 Task: Look for space in Ruzayevka, Russia from 12th  August, 2023 to 15th August, 2023 for 3 adults in price range Rs.12000 to Rs.16000. Place can be entire place with 2 bedrooms having 3 beds and 1 bathroom. Property type can be house, flat, guest house. Booking option can be shelf check-in. Required host language is English.
Action: Mouse moved to (452, 95)
Screenshot: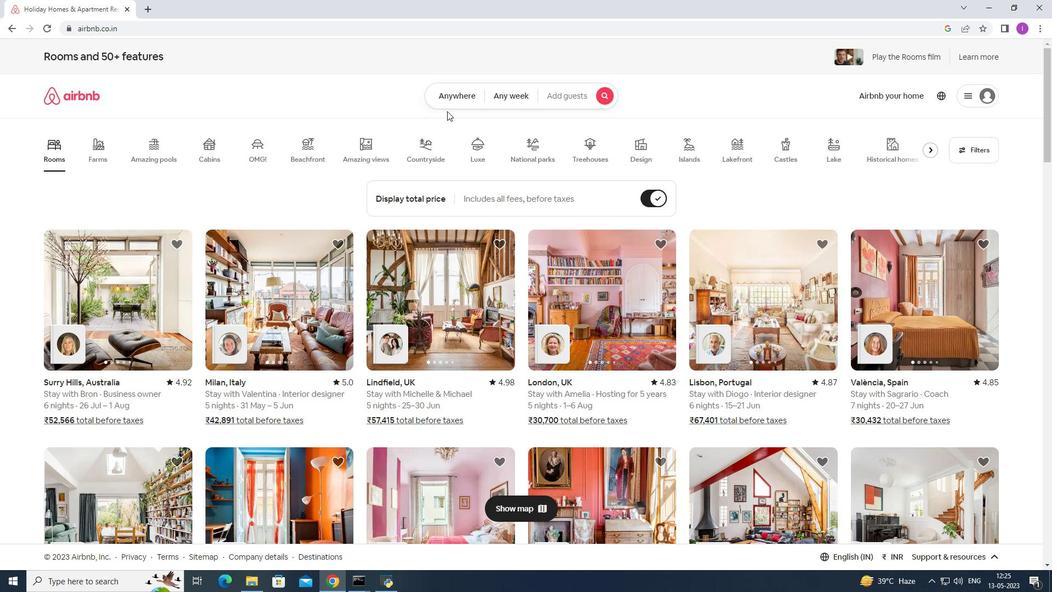 
Action: Mouse pressed left at (452, 95)
Screenshot: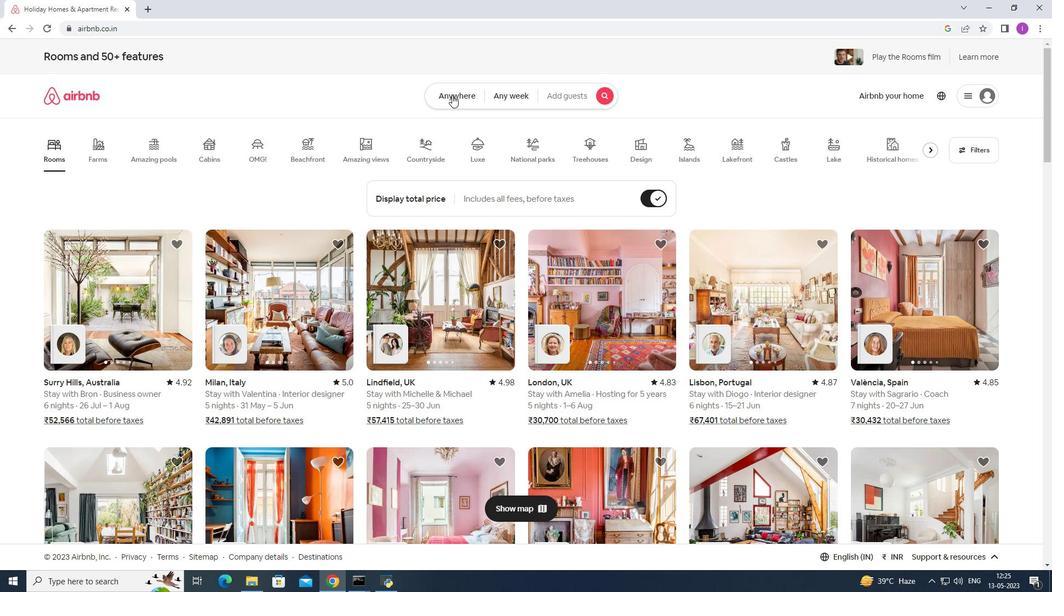 
Action: Mouse moved to (380, 132)
Screenshot: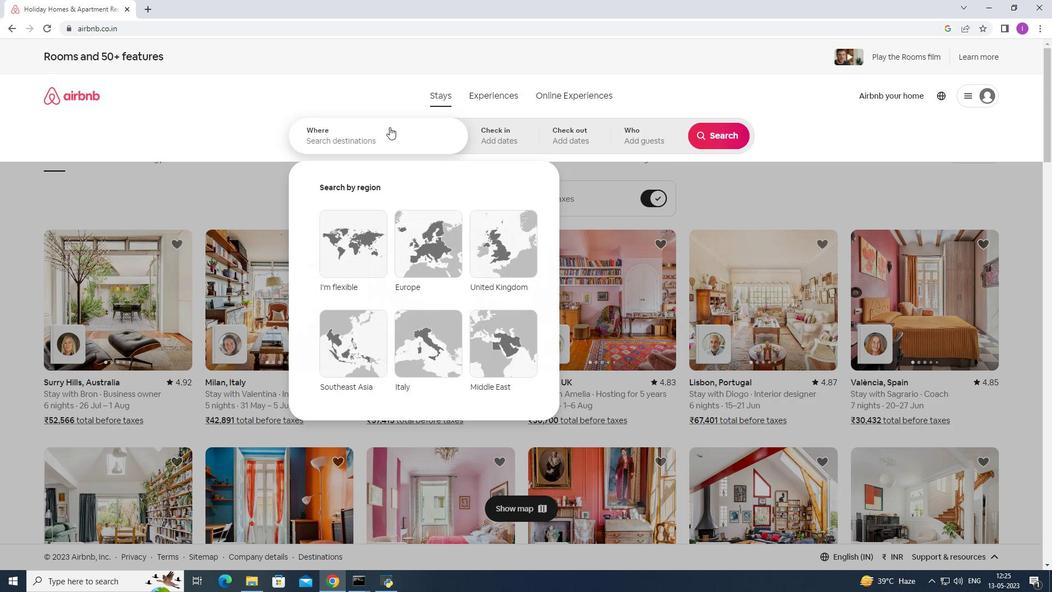 
Action: Mouse pressed left at (380, 132)
Screenshot: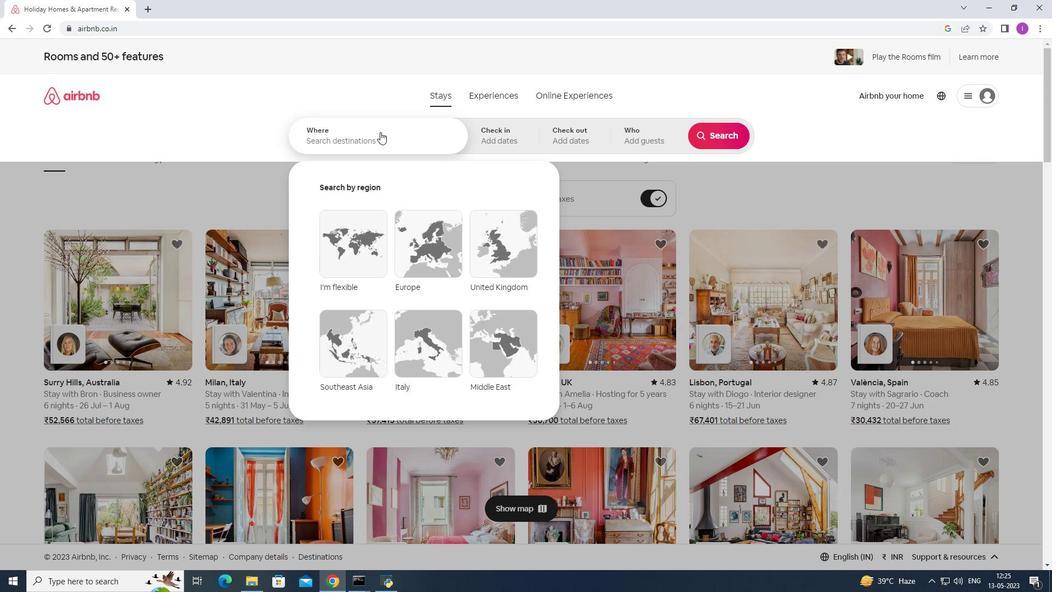 
Action: Key pressed <Key.shift><Key.shift><Key.shift><Key.shift><Key.shift><Key.shift><Key.shift><Key.shift>Ruzau<Key.backspace>yevka,<Key.shift><Key.shift><Key.shift><Key.shift><Key.shift><Key.shift><Key.shift><Key.shift><Key.shift><Key.shift><Key.shift><Key.shift><Key.shift><Key.shift><Key.shift><Key.shift><Key.shift><Key.shift><Key.shift><Key.shift><Key.shift><Key.shift><Key.shift><Key.shift><Key.shift><Key.shift>Russia
Screenshot: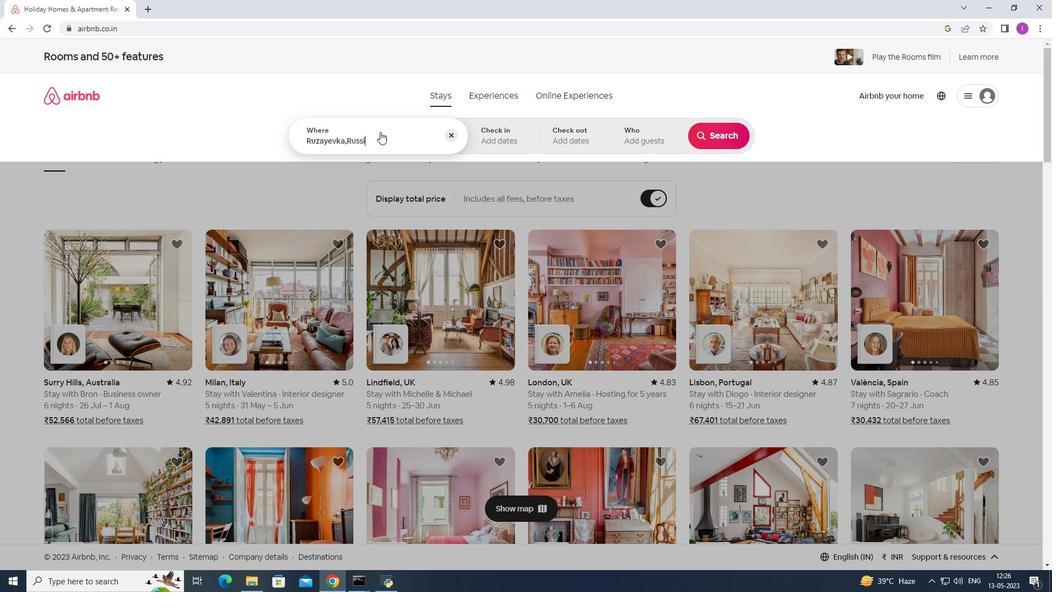 
Action: Mouse moved to (502, 137)
Screenshot: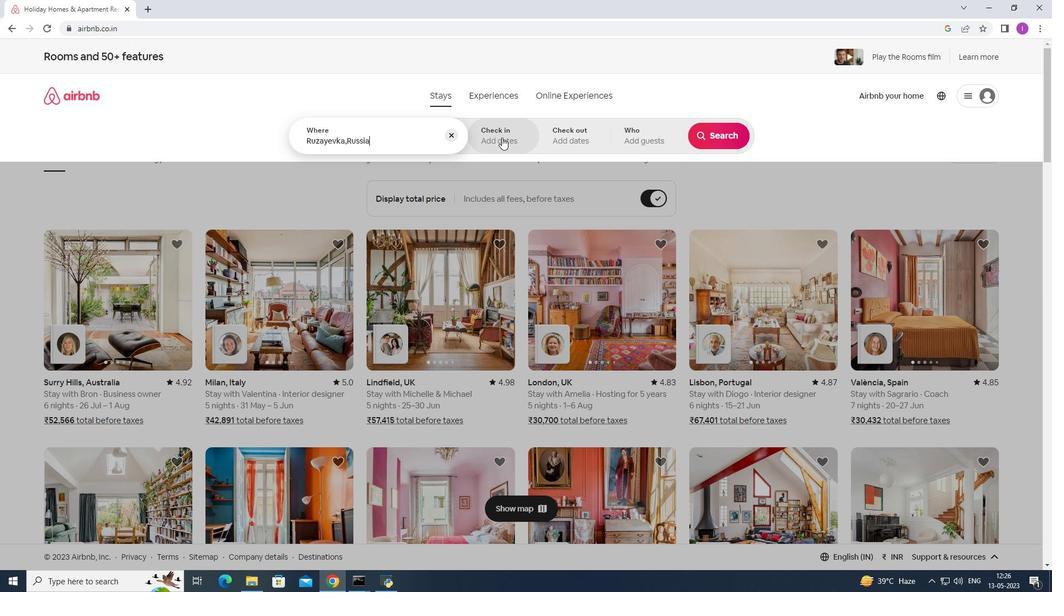 
Action: Mouse pressed left at (502, 137)
Screenshot: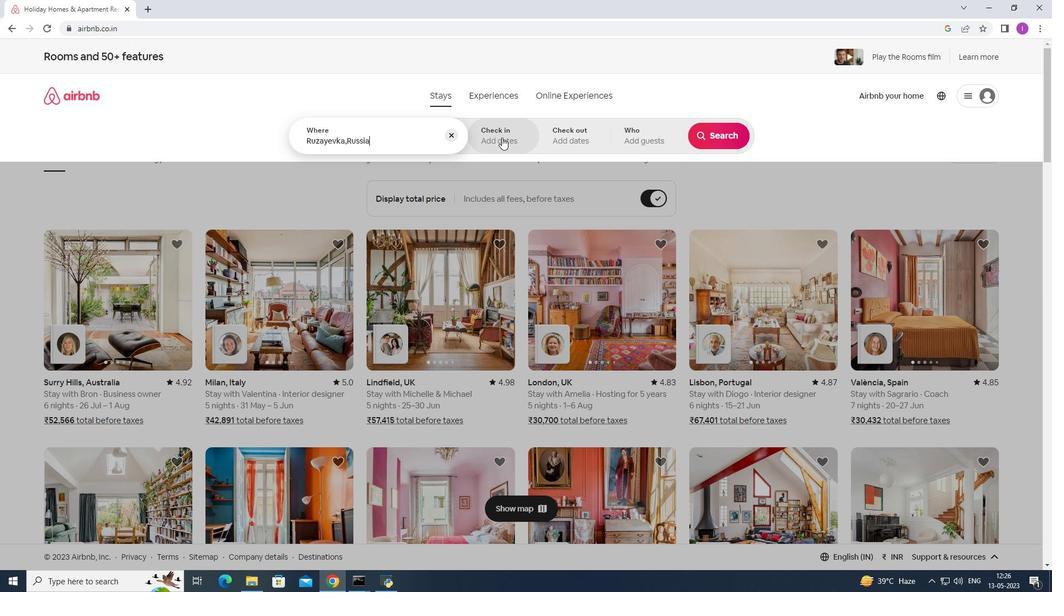 
Action: Mouse moved to (718, 229)
Screenshot: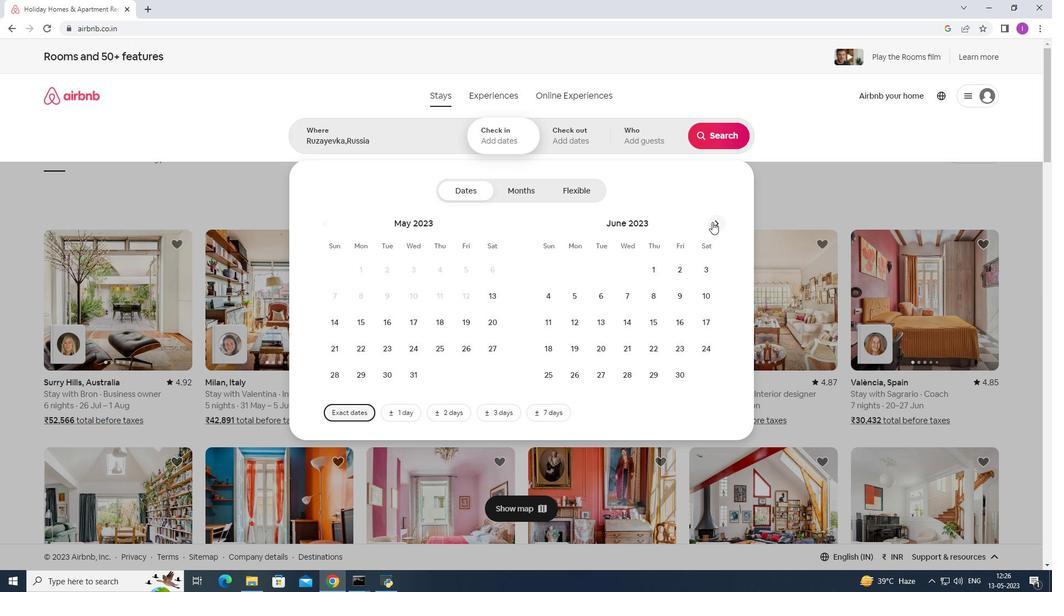 
Action: Mouse pressed left at (718, 229)
Screenshot: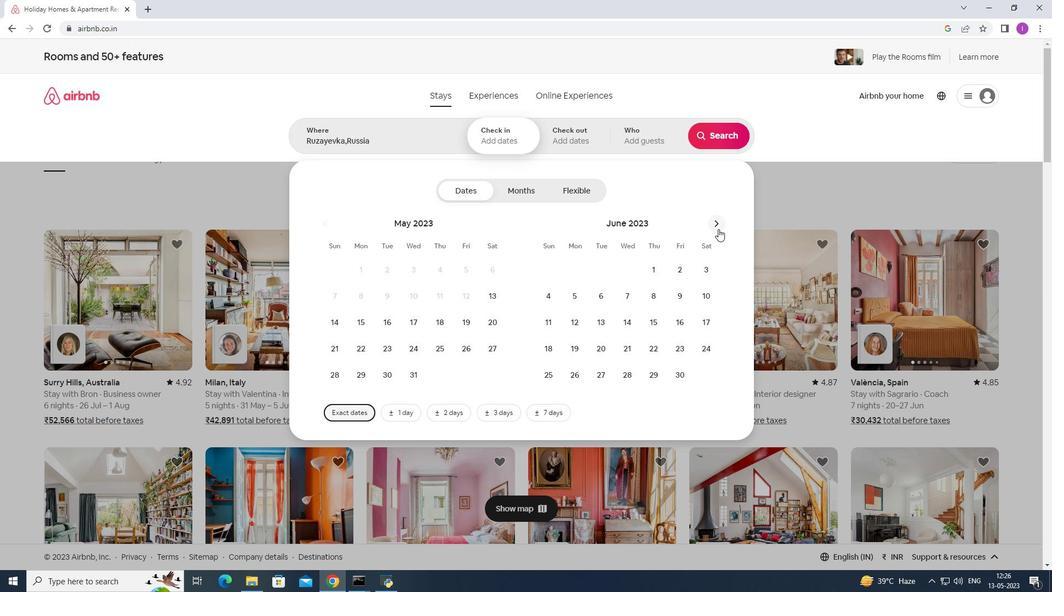 
Action: Mouse pressed left at (718, 229)
Screenshot: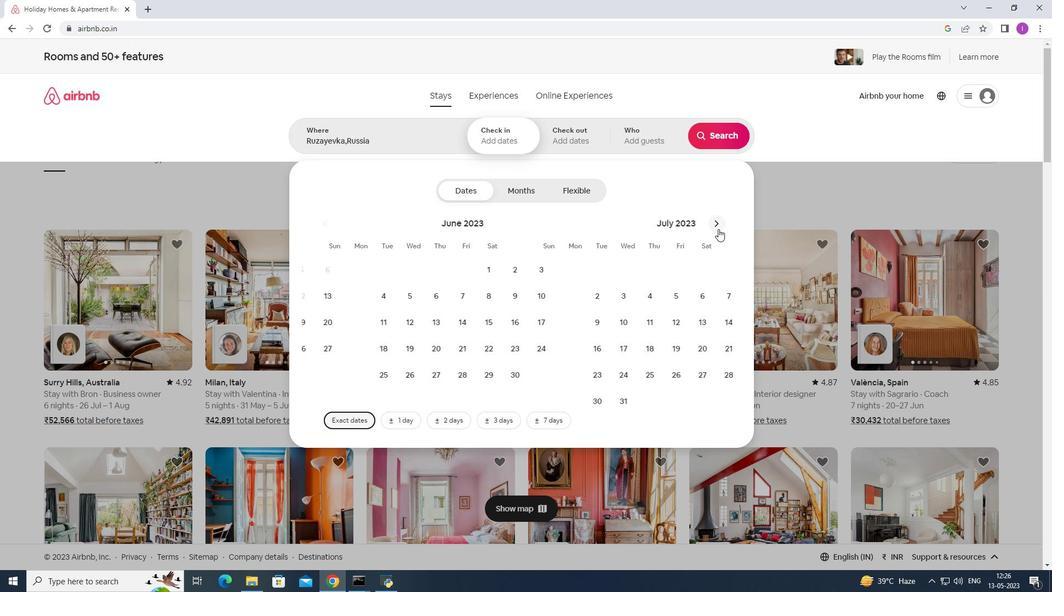 
Action: Mouse moved to (701, 297)
Screenshot: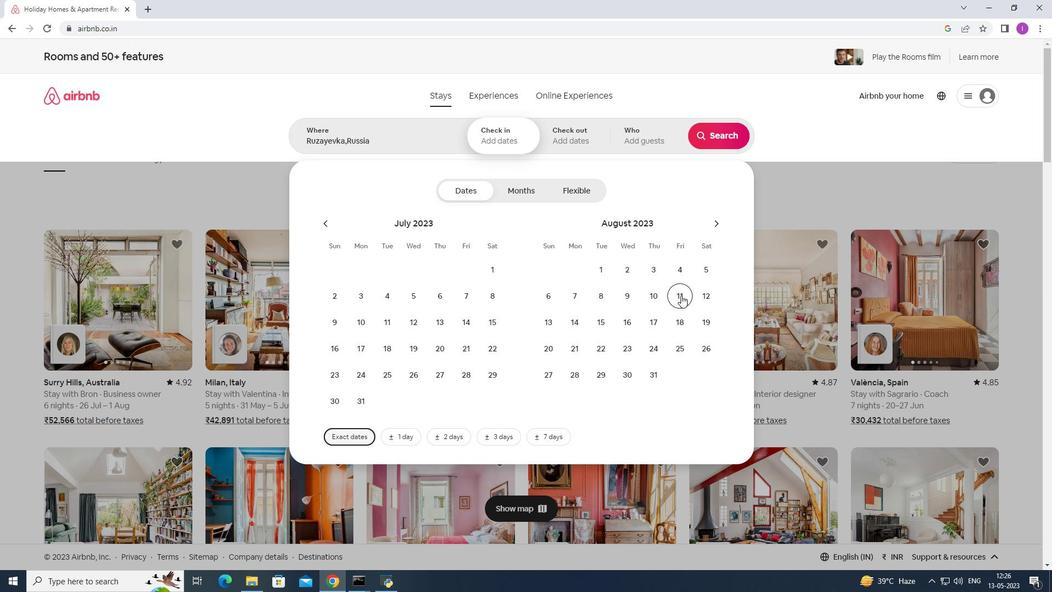 
Action: Mouse pressed left at (701, 297)
Screenshot: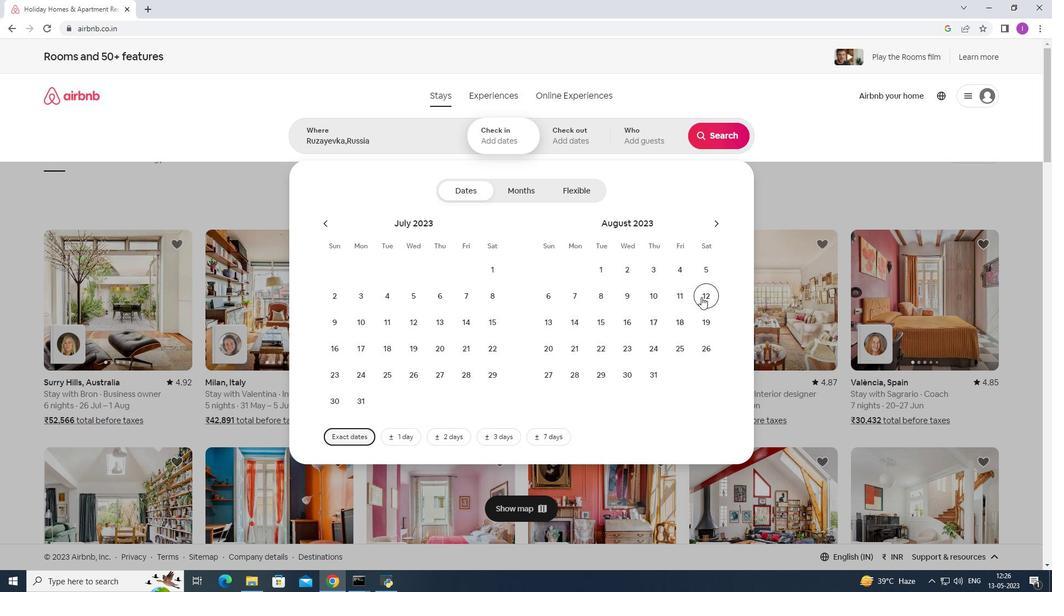
Action: Mouse moved to (605, 331)
Screenshot: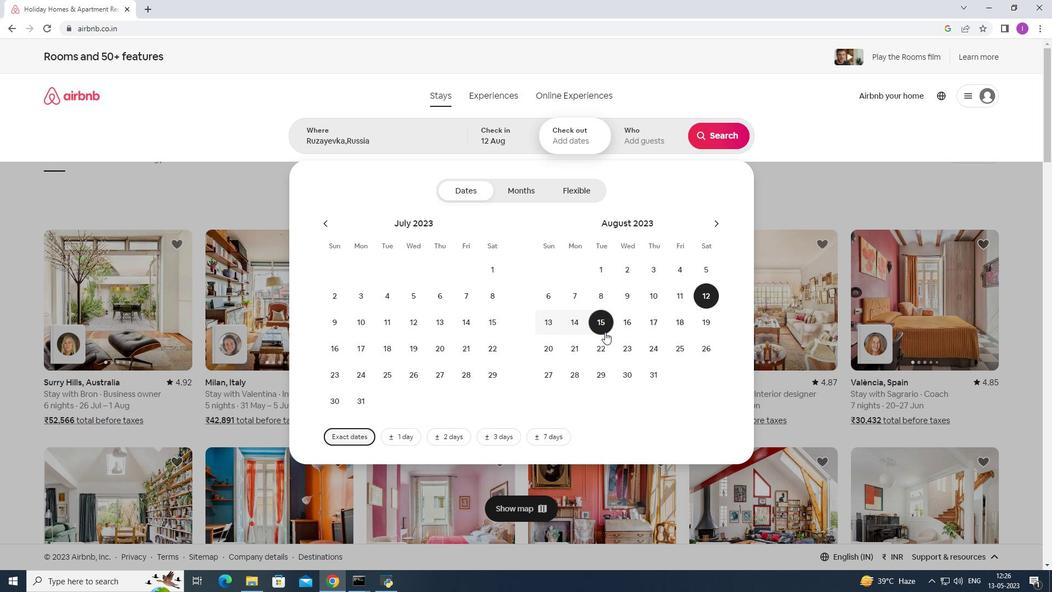 
Action: Mouse pressed left at (605, 331)
Screenshot: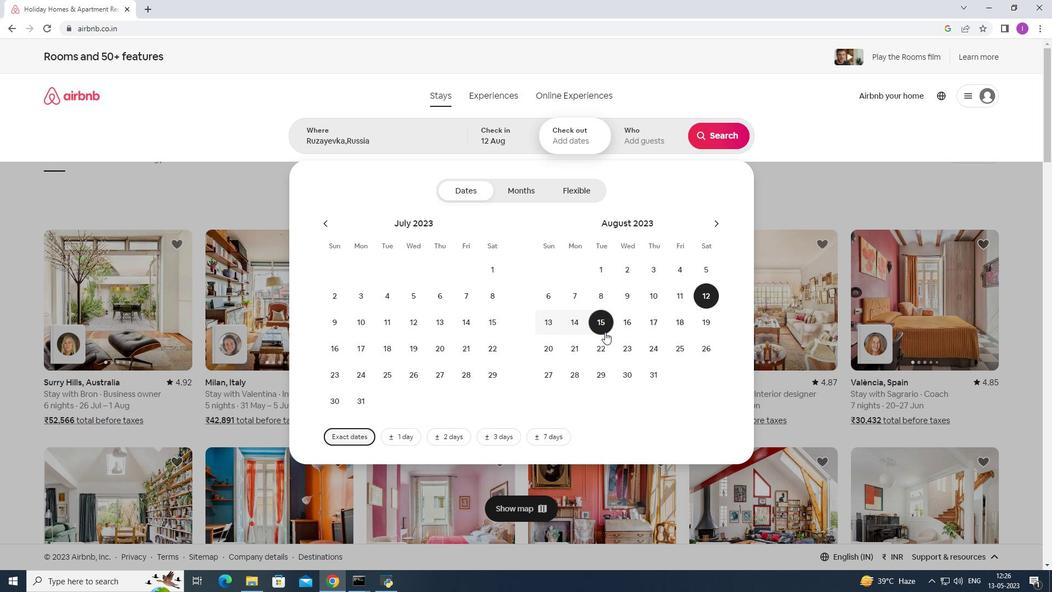 
Action: Mouse moved to (640, 147)
Screenshot: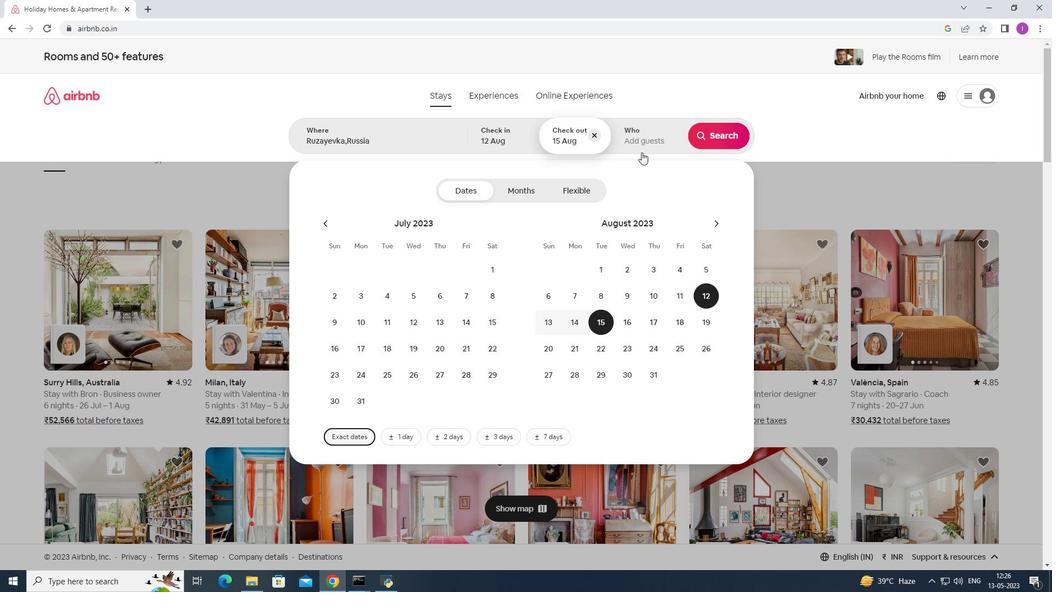 
Action: Mouse pressed left at (640, 147)
Screenshot: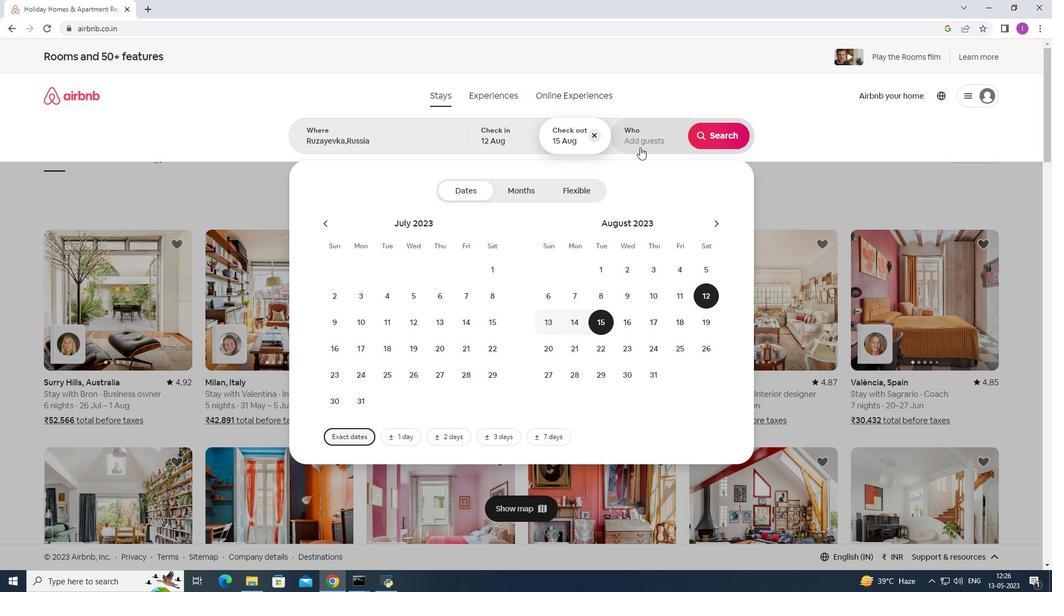 
Action: Mouse moved to (729, 196)
Screenshot: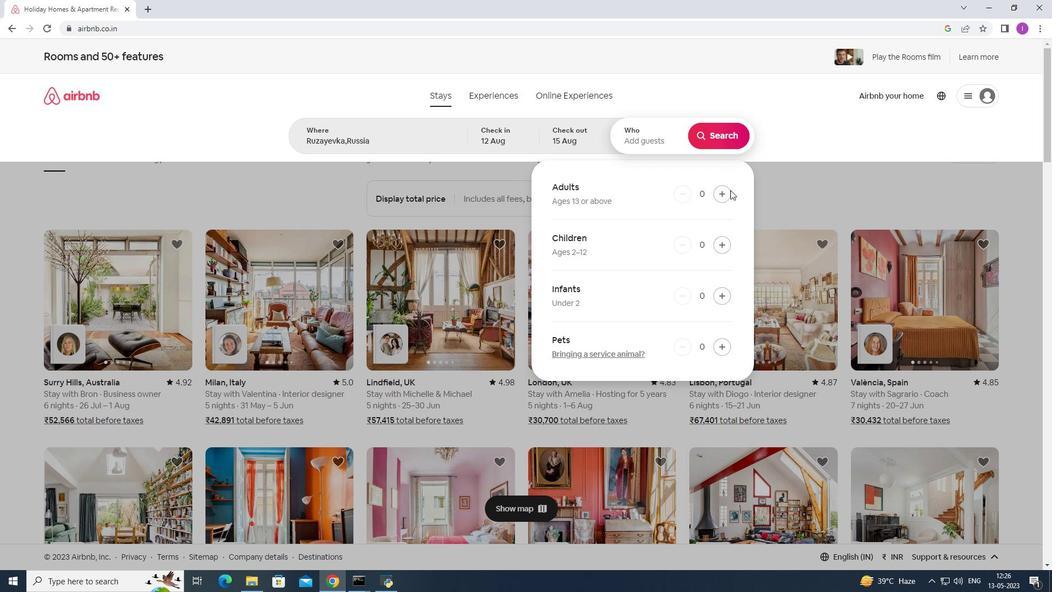 
Action: Mouse pressed left at (729, 196)
Screenshot: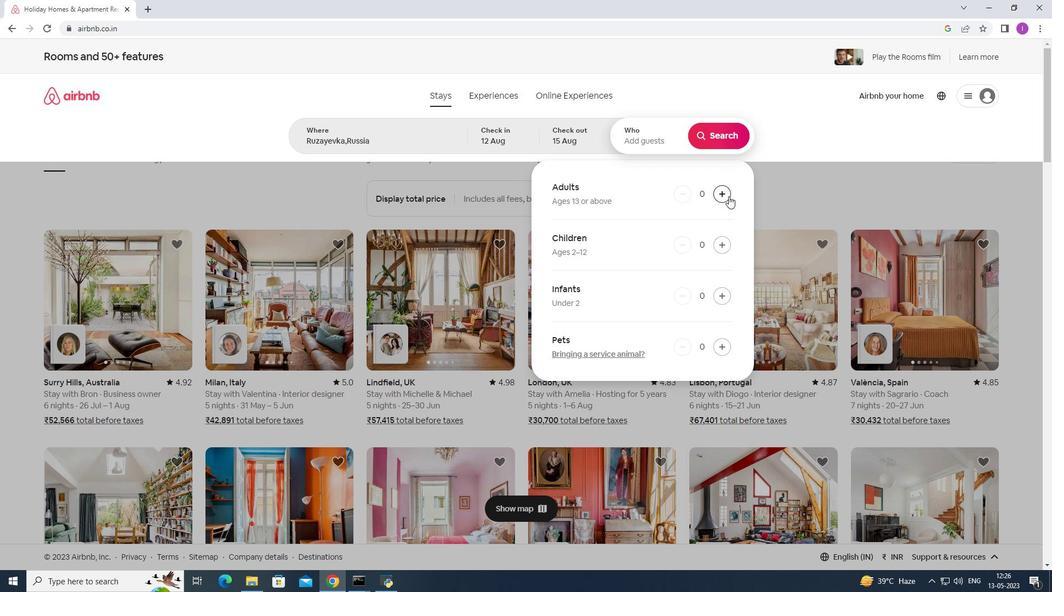 
Action: Mouse pressed left at (729, 196)
Screenshot: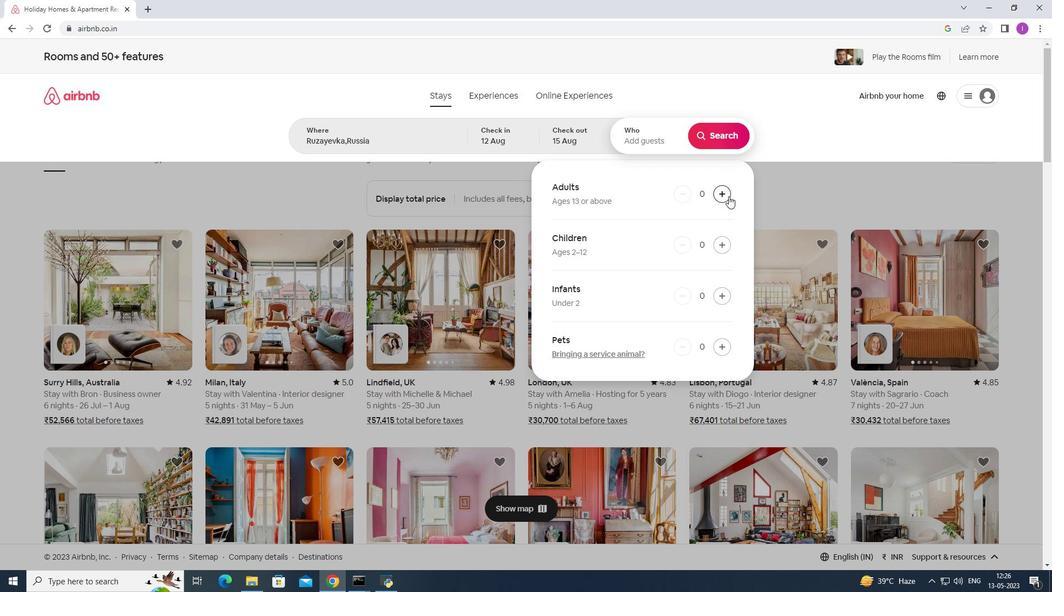 
Action: Mouse pressed left at (729, 196)
Screenshot: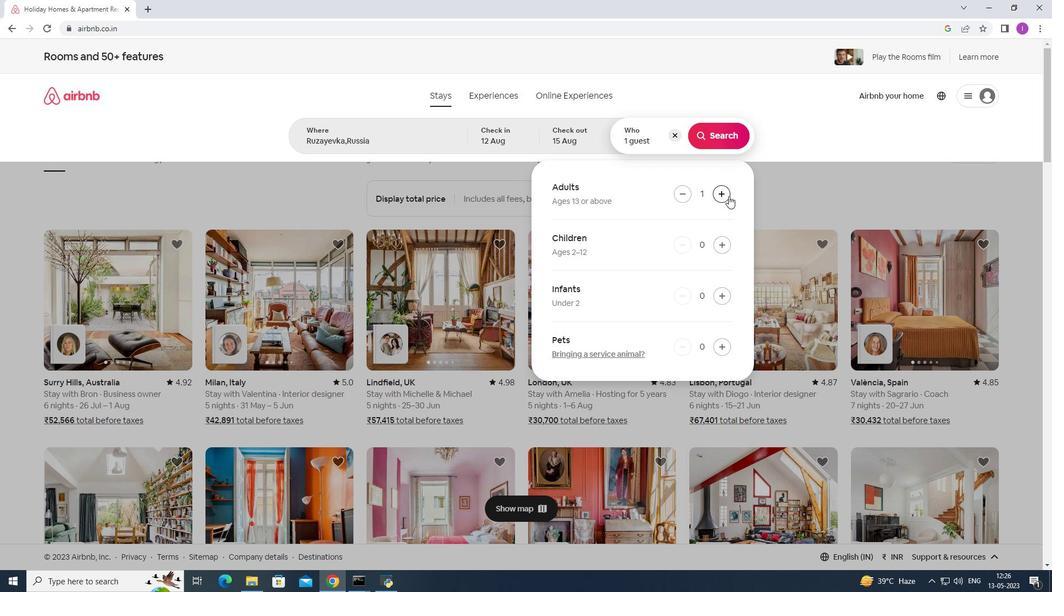 
Action: Mouse moved to (717, 132)
Screenshot: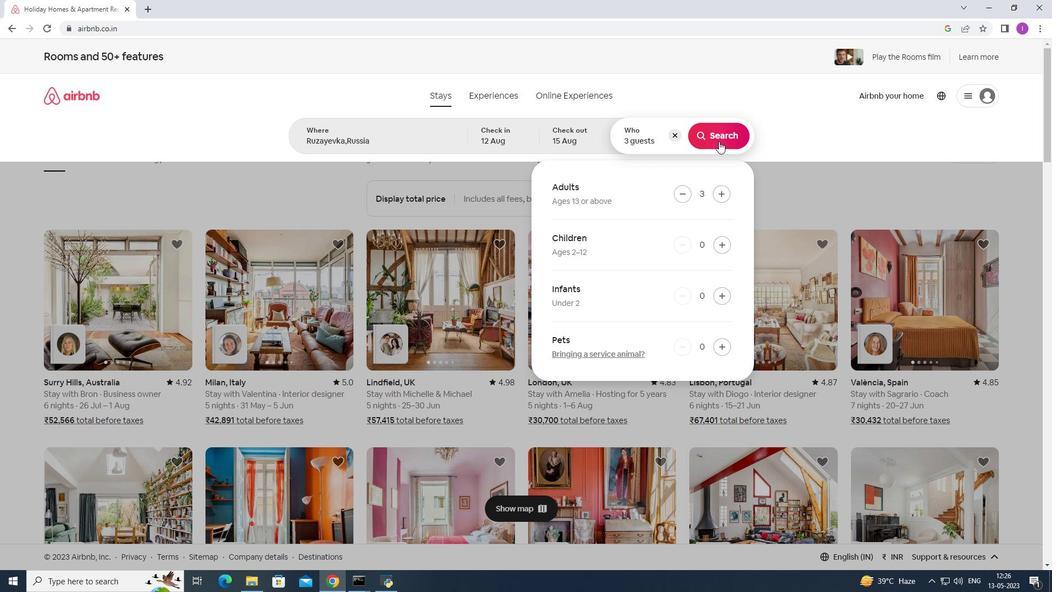 
Action: Mouse pressed left at (717, 132)
Screenshot: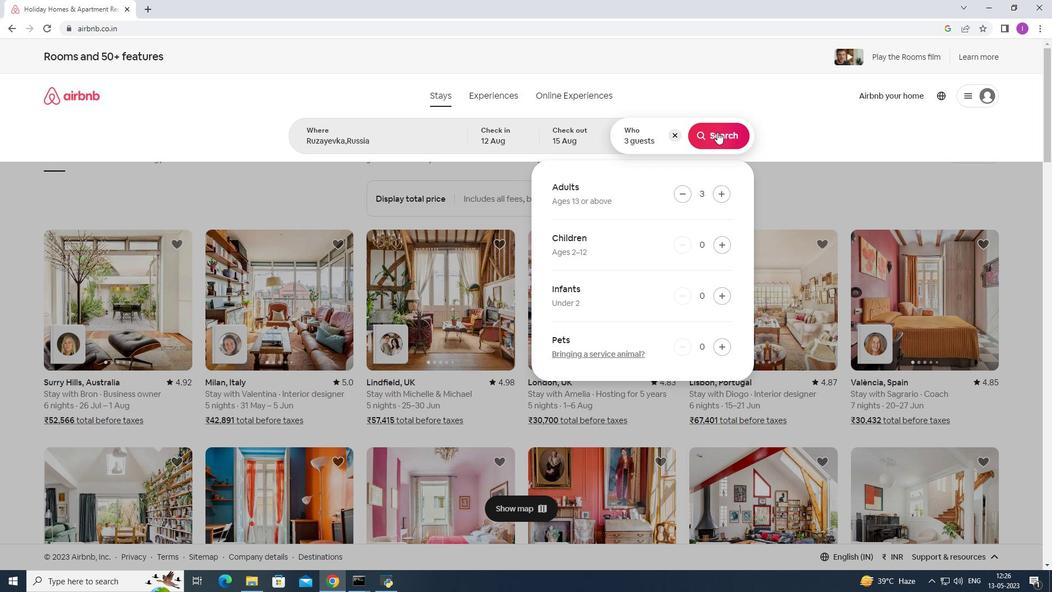 
Action: Mouse moved to (996, 106)
Screenshot: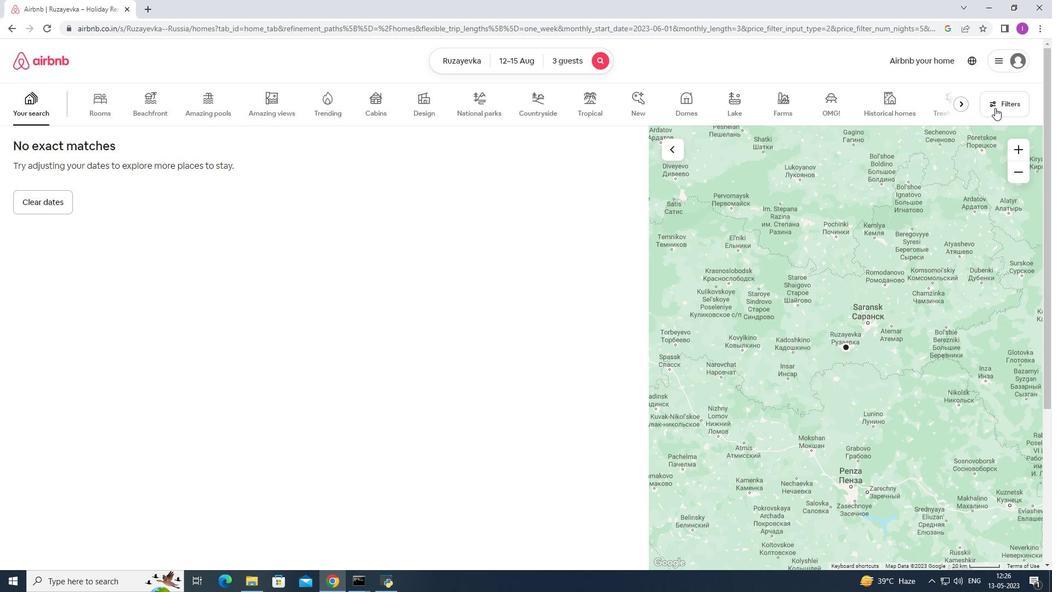 
Action: Mouse pressed left at (996, 106)
Screenshot: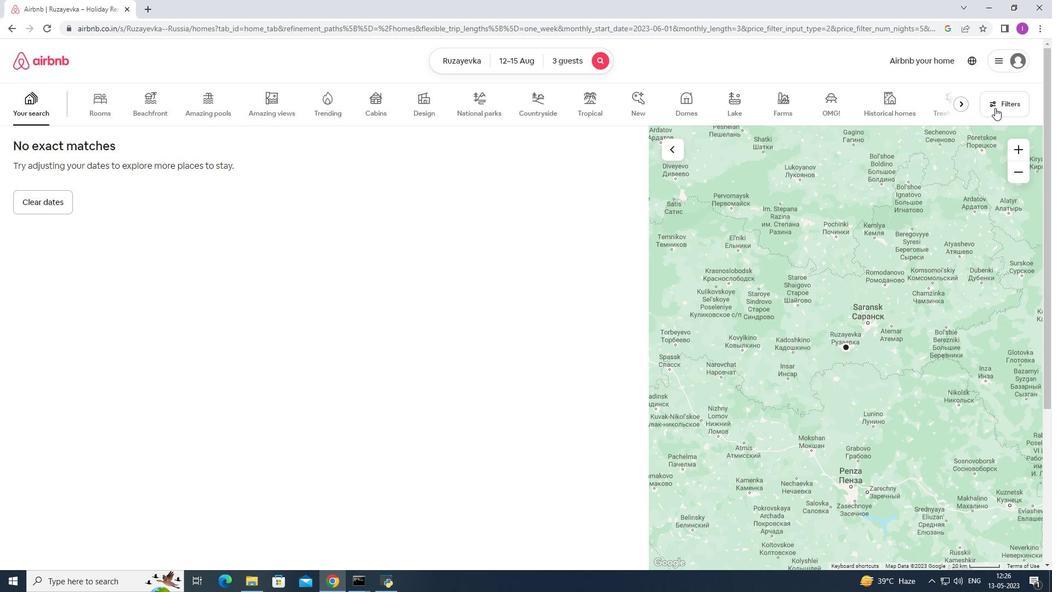 
Action: Mouse moved to (597, 373)
Screenshot: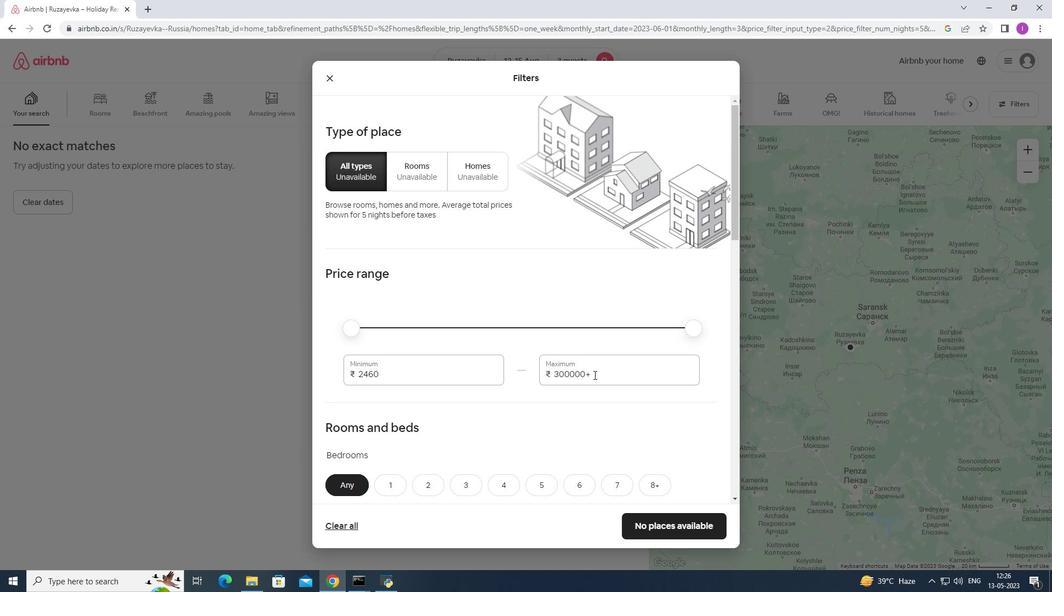 
Action: Mouse pressed left at (597, 373)
Screenshot: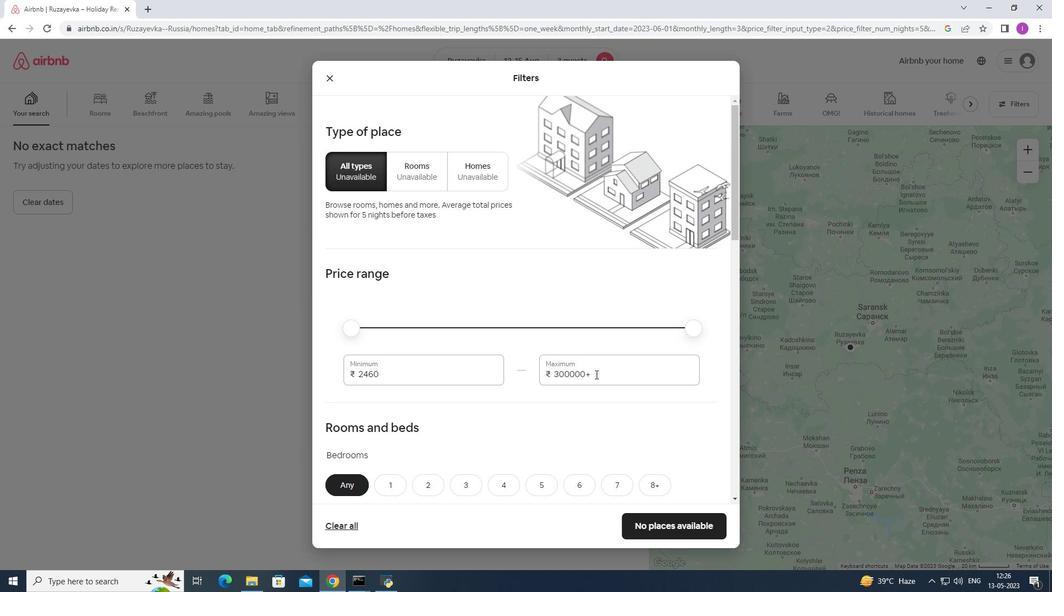 
Action: Mouse moved to (552, 372)
Screenshot: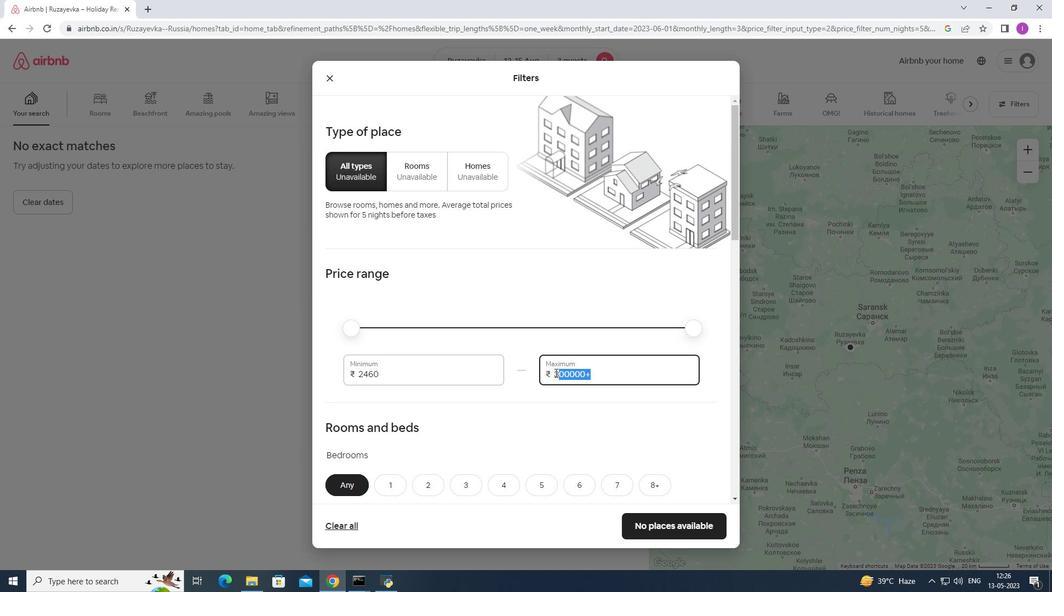 
Action: Key pressed 16000
Screenshot: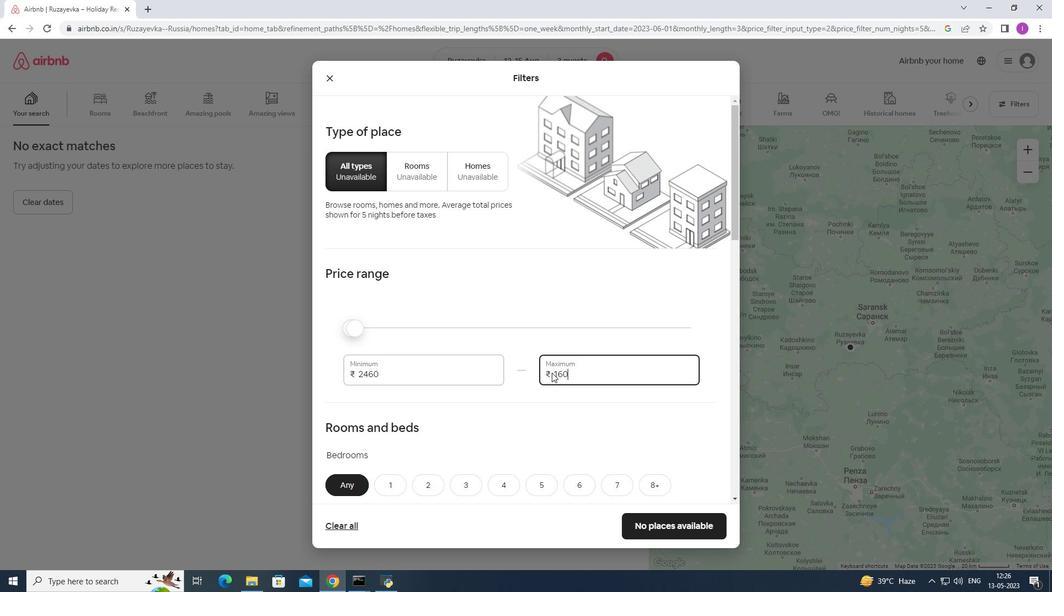 
Action: Mouse moved to (382, 375)
Screenshot: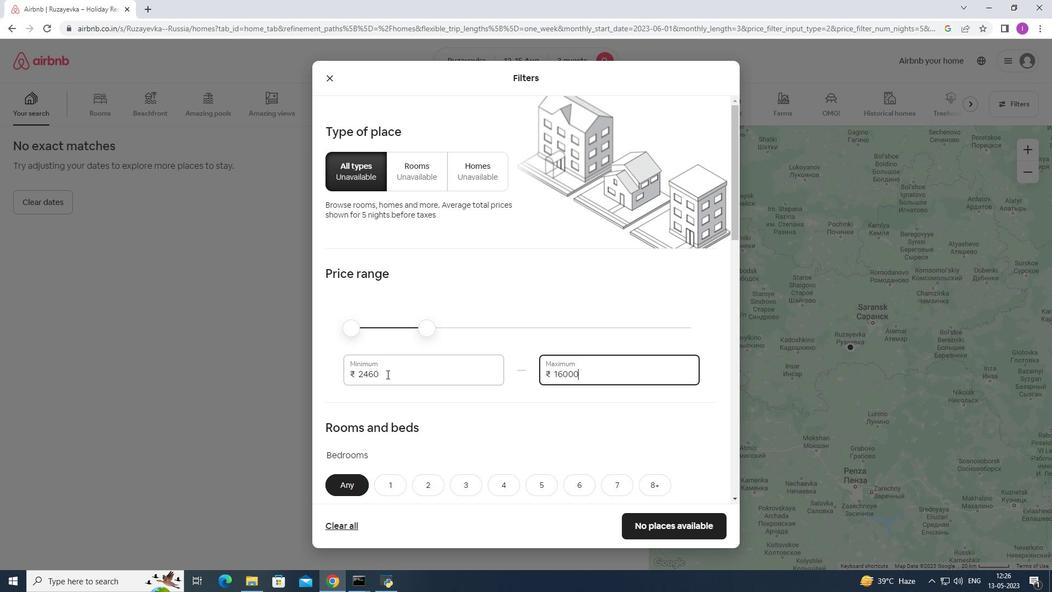 
Action: Mouse pressed left at (383, 375)
Screenshot: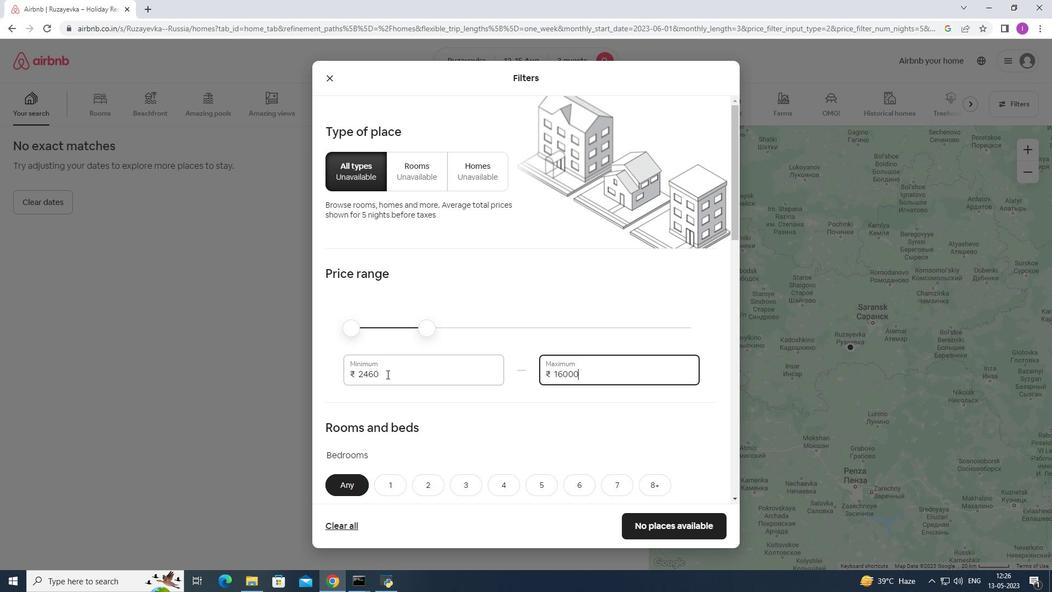 
Action: Mouse moved to (401, 376)
Screenshot: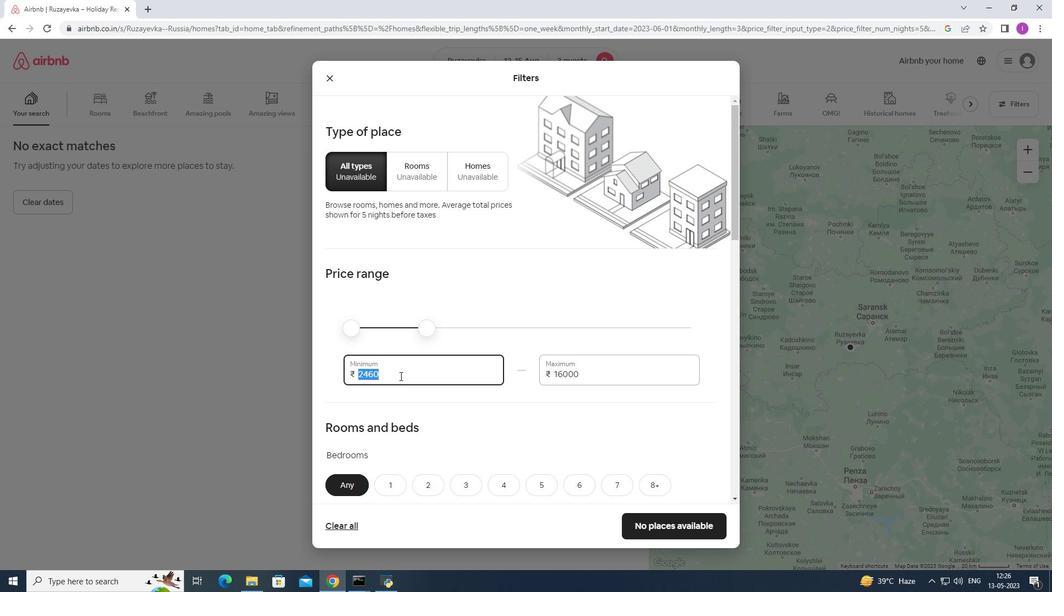 
Action: Key pressed 12
Screenshot: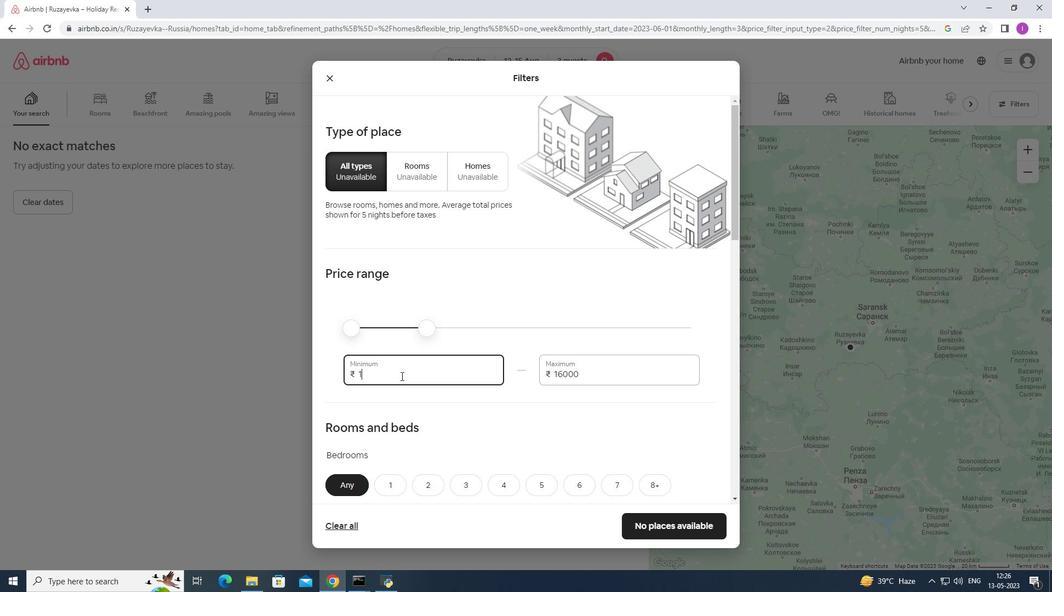 
Action: Mouse moved to (401, 376)
Screenshot: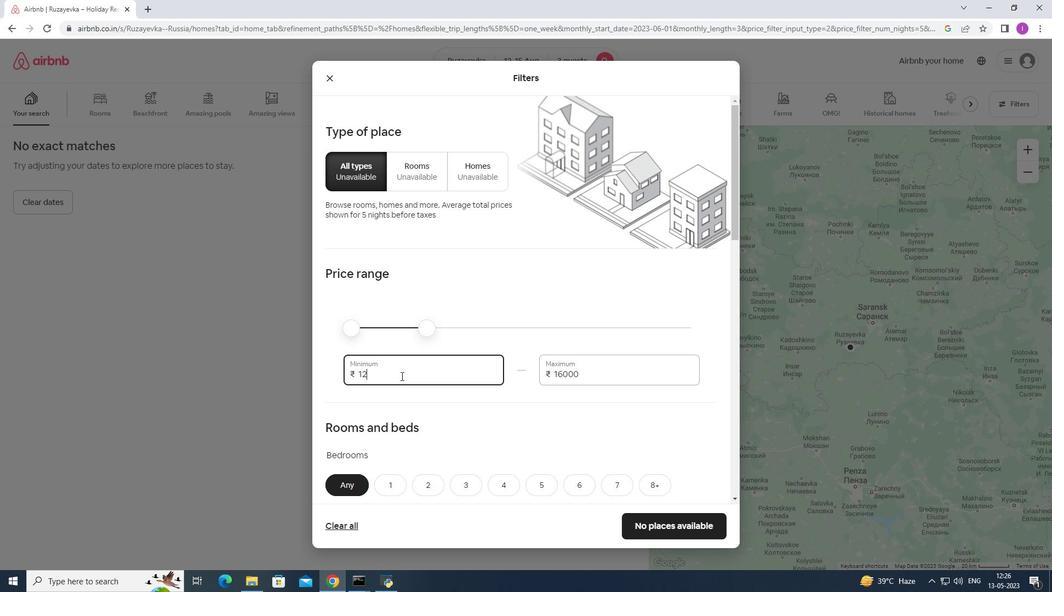 
Action: Key pressed 0
Screenshot: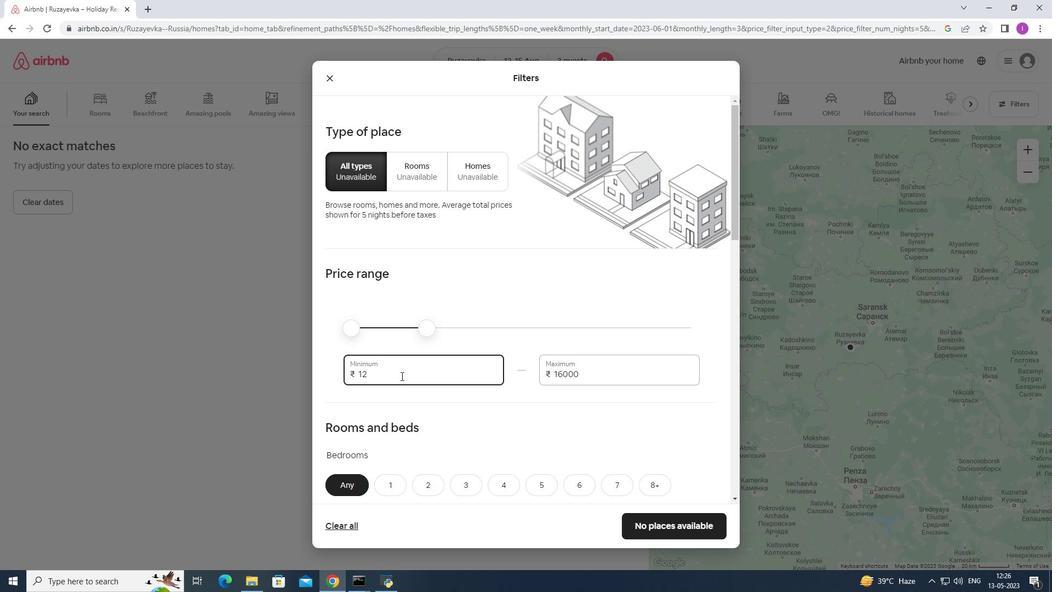 
Action: Mouse moved to (403, 376)
Screenshot: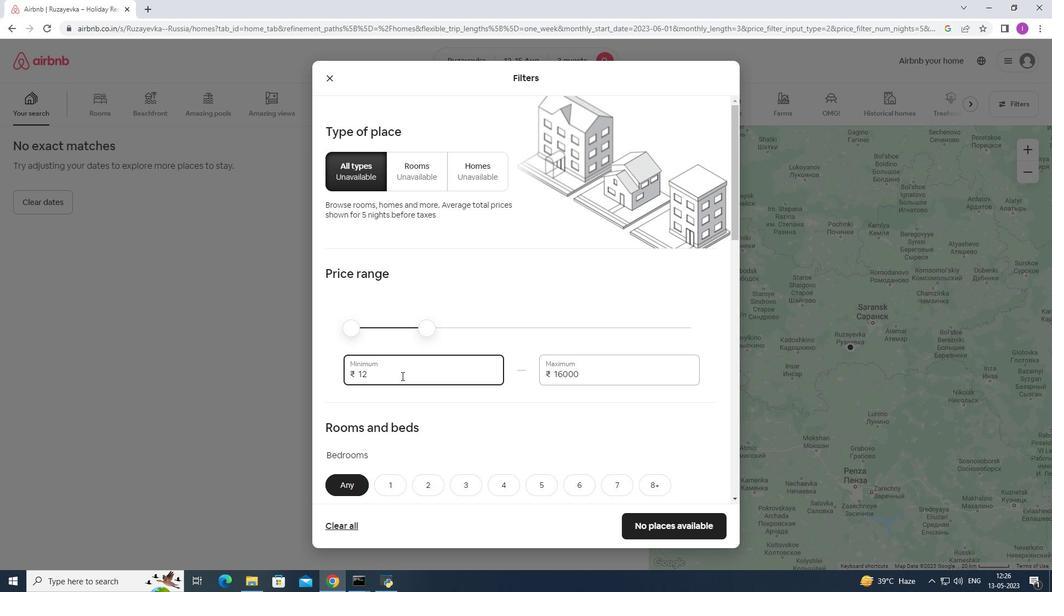 
Action: Key pressed 00
Screenshot: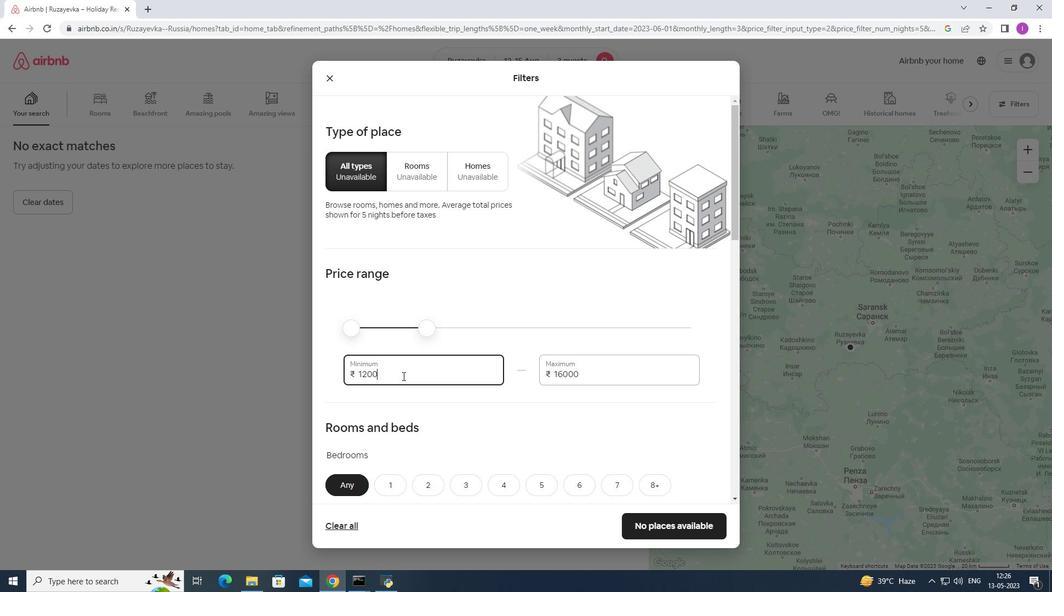 
Action: Mouse moved to (402, 388)
Screenshot: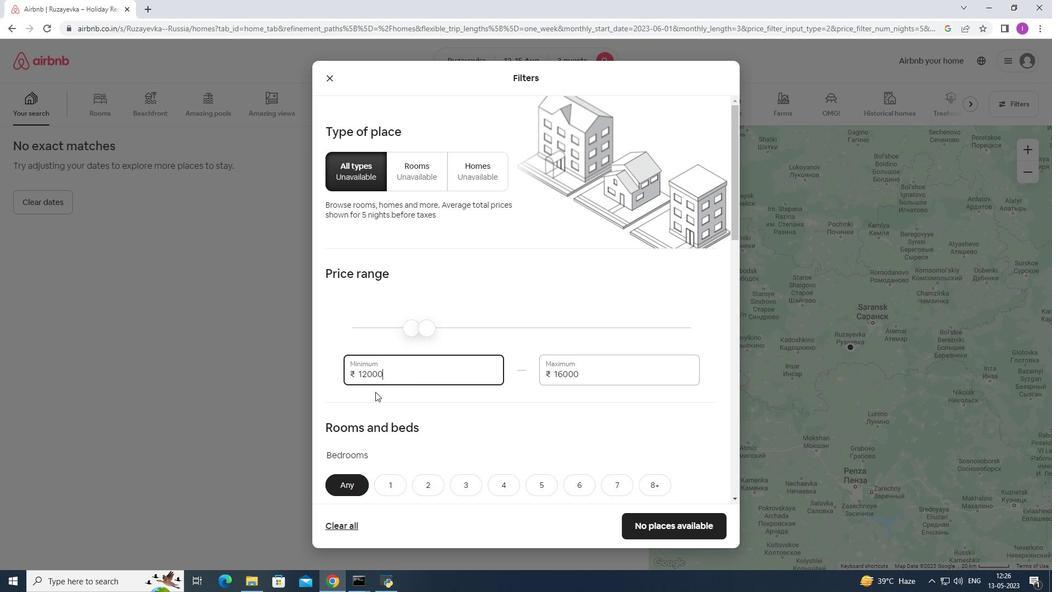 
Action: Mouse scrolled (402, 387) with delta (0, 0)
Screenshot: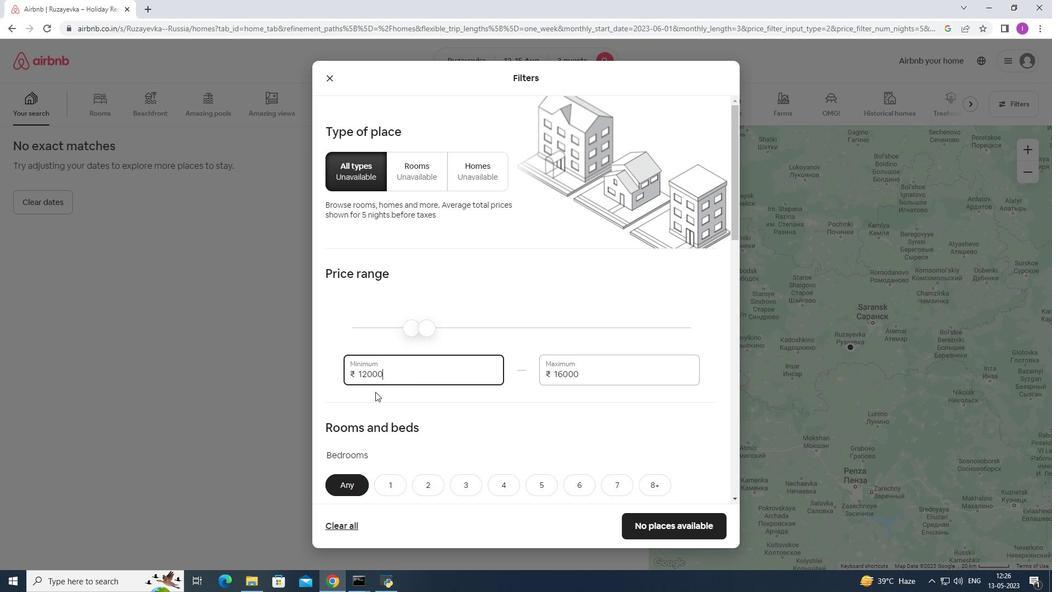 
Action: Mouse moved to (403, 387)
Screenshot: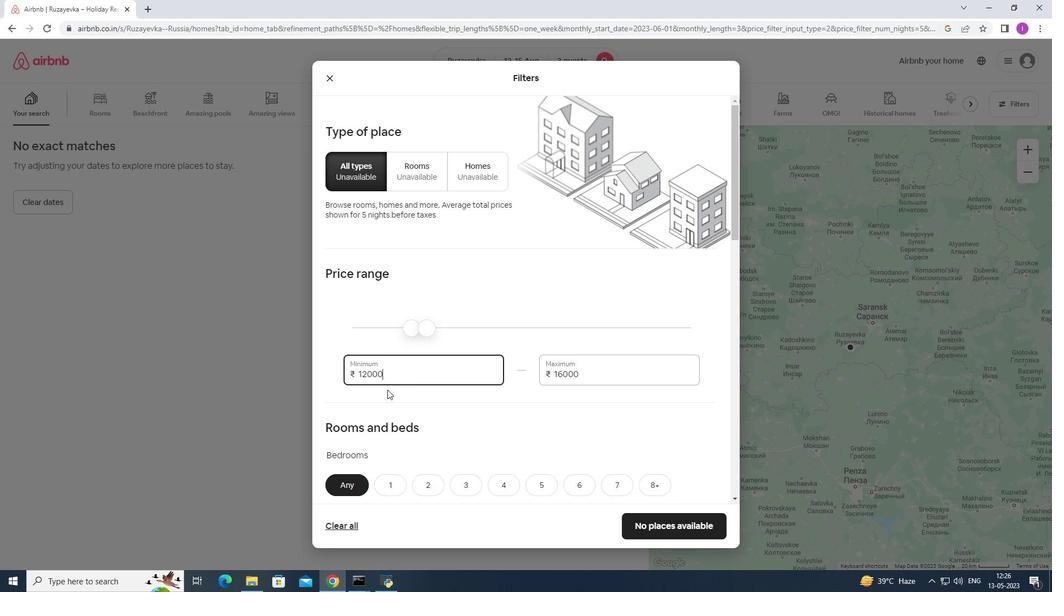
Action: Mouse scrolled (403, 387) with delta (0, 0)
Screenshot: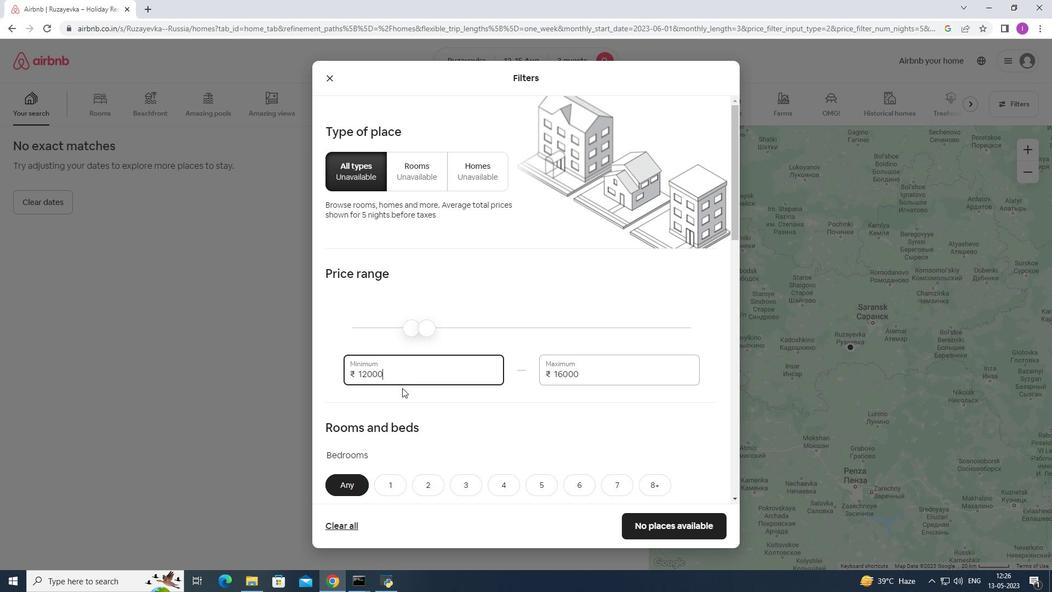 
Action: Mouse moved to (403, 387)
Screenshot: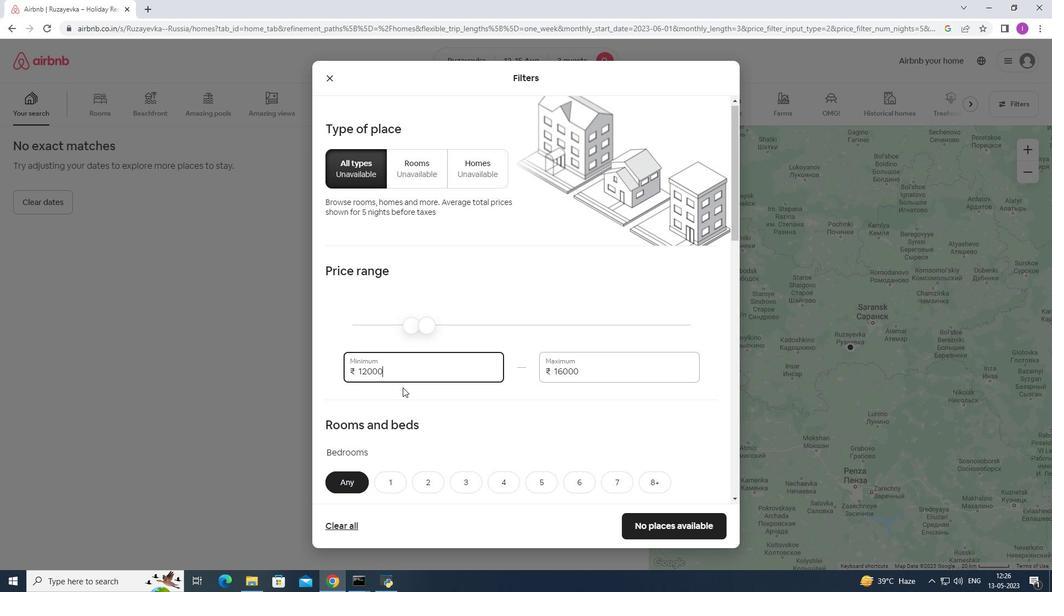 
Action: Mouse scrolled (403, 387) with delta (0, 0)
Screenshot: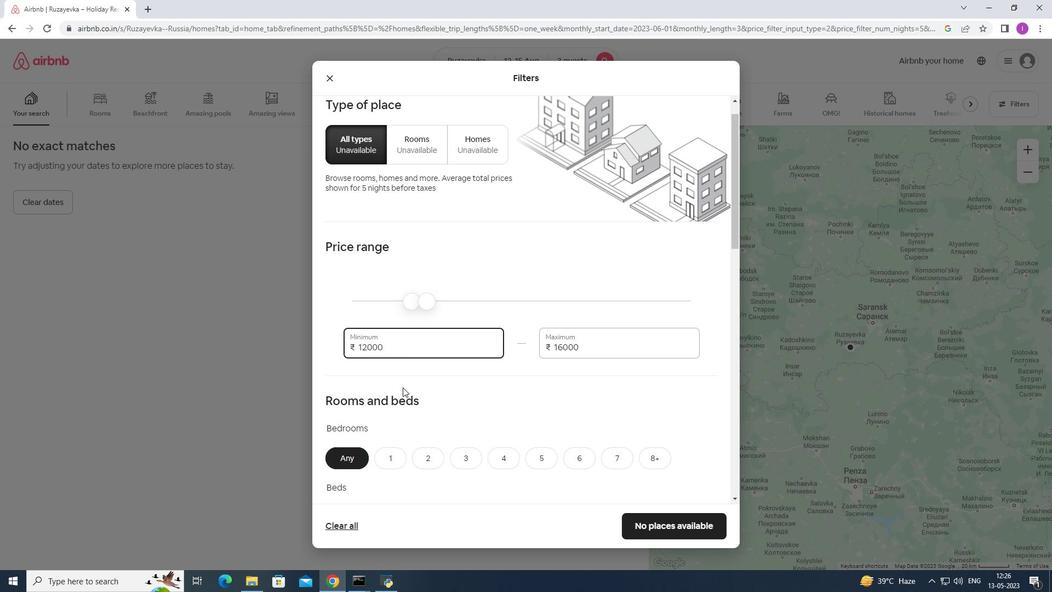 
Action: Mouse moved to (441, 364)
Screenshot: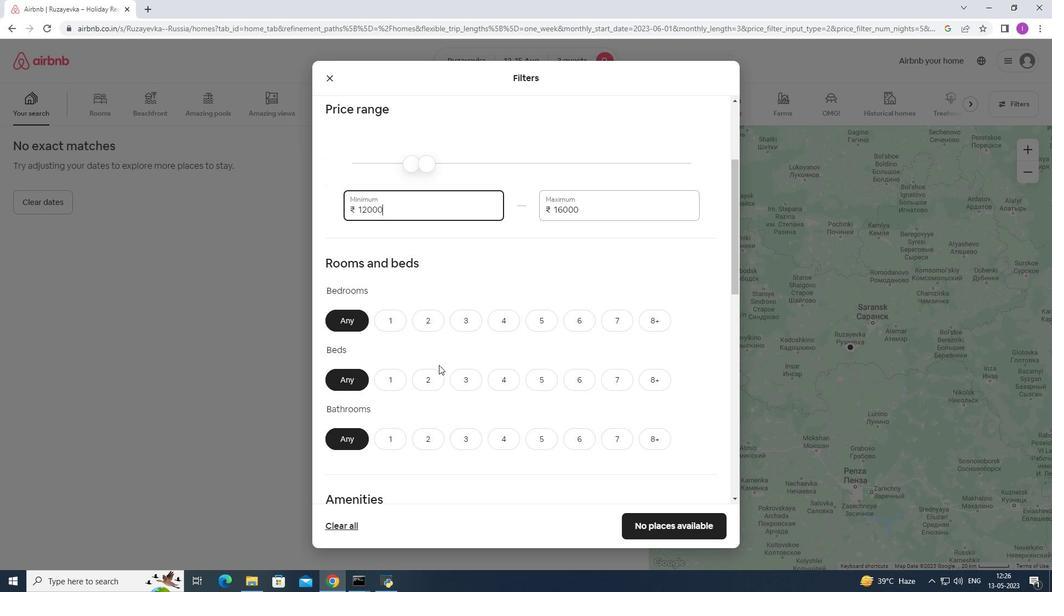 
Action: Mouse scrolled (441, 363) with delta (0, 0)
Screenshot: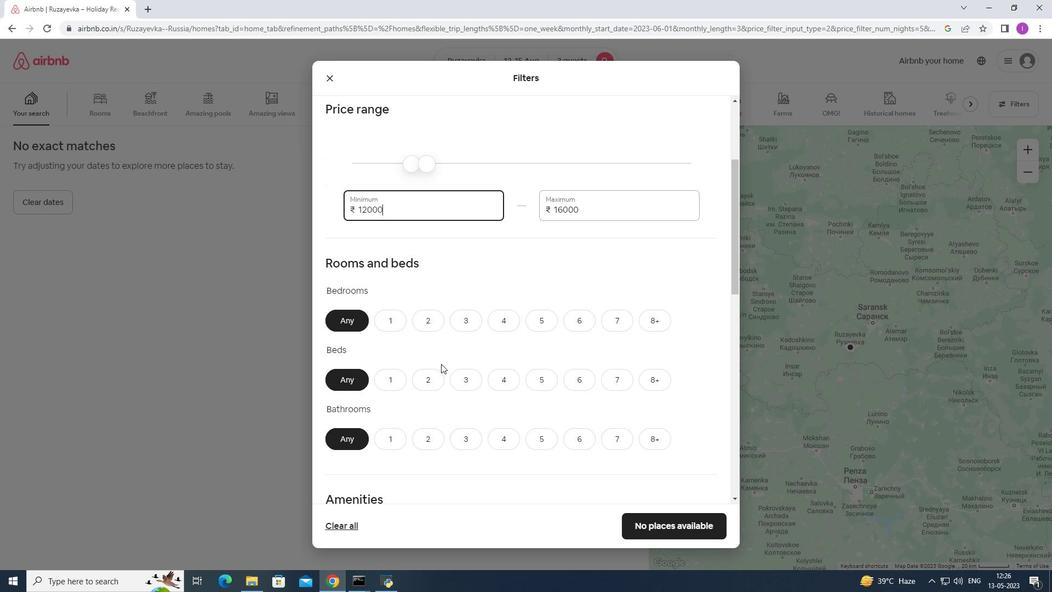 
Action: Mouse moved to (436, 263)
Screenshot: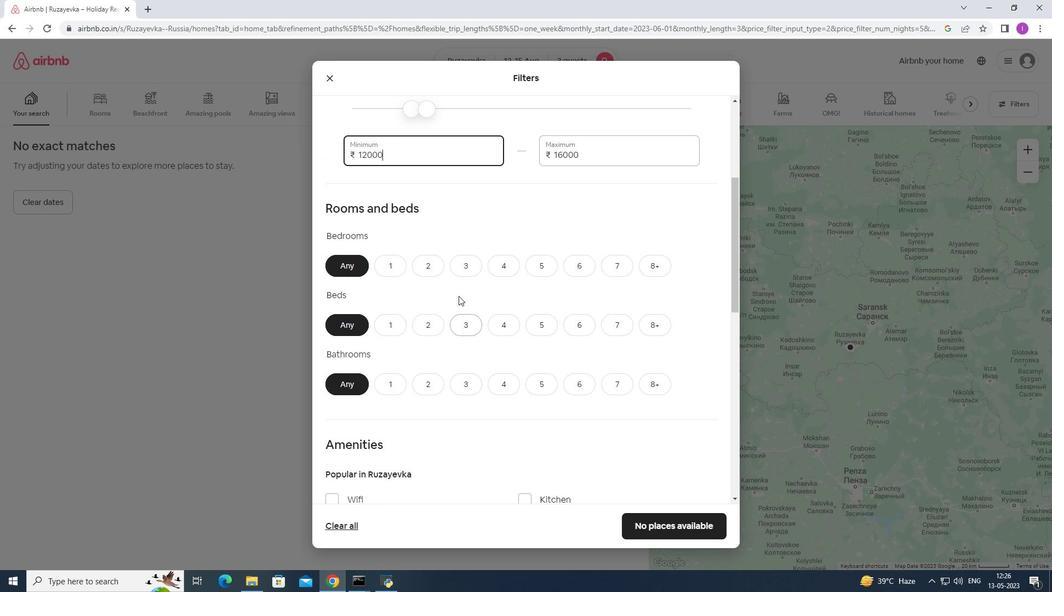 
Action: Mouse pressed left at (436, 263)
Screenshot: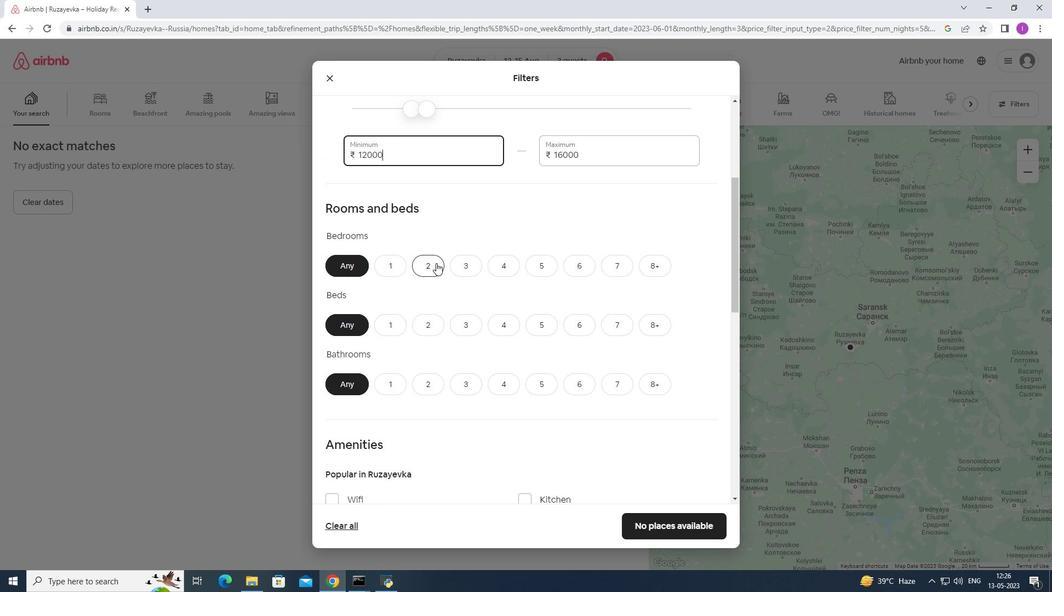 
Action: Mouse moved to (461, 325)
Screenshot: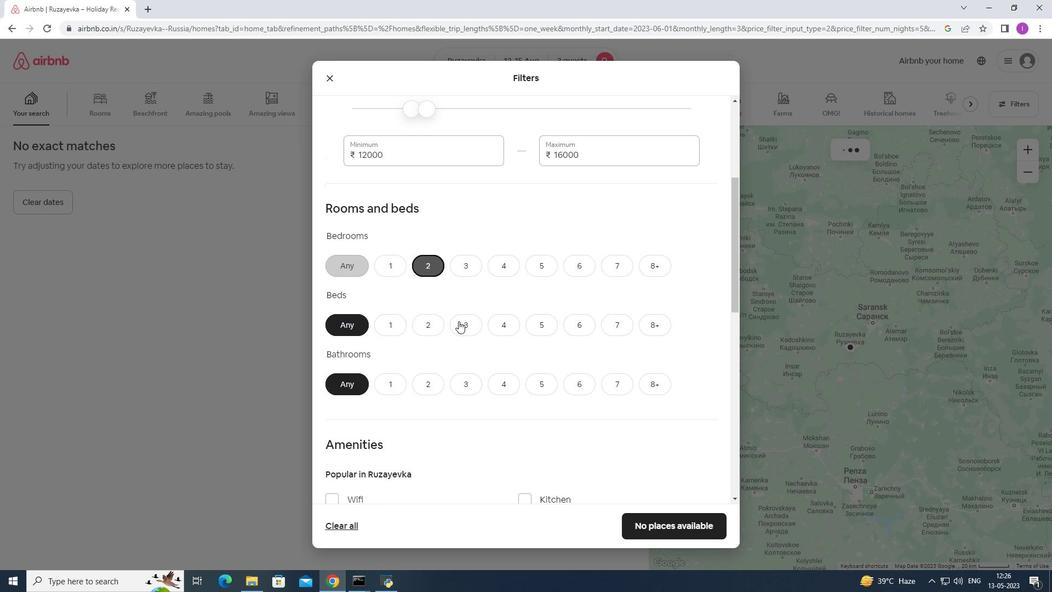 
Action: Mouse pressed left at (461, 325)
Screenshot: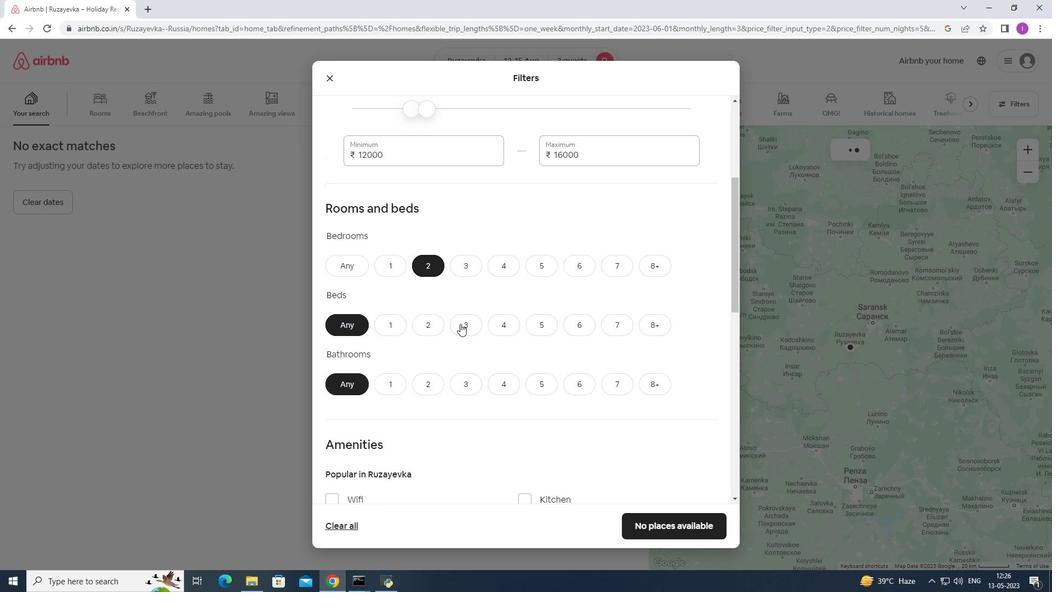 
Action: Mouse moved to (402, 385)
Screenshot: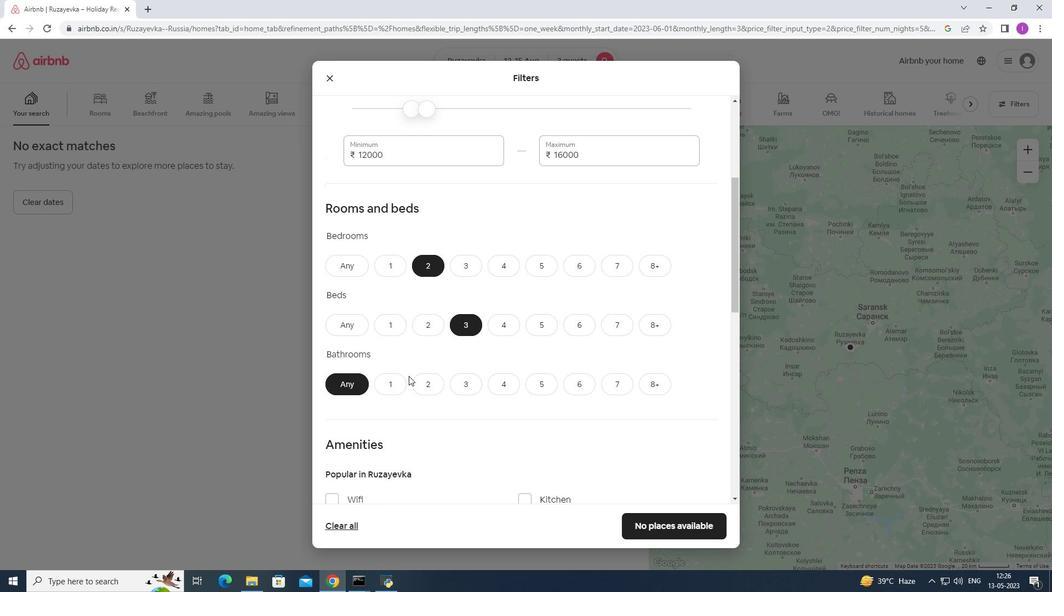 
Action: Mouse pressed left at (402, 385)
Screenshot: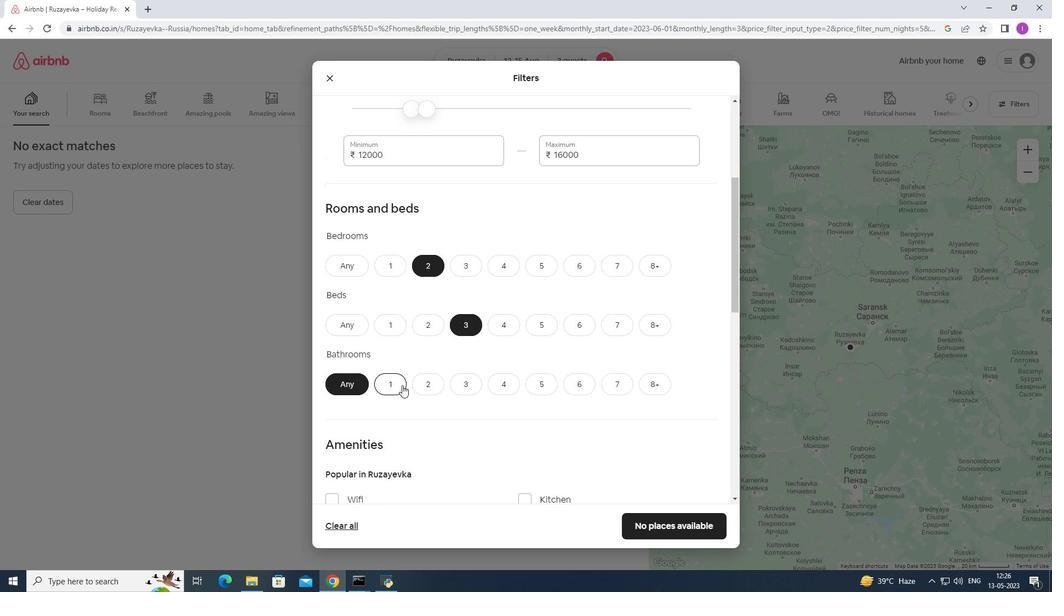 
Action: Mouse moved to (502, 349)
Screenshot: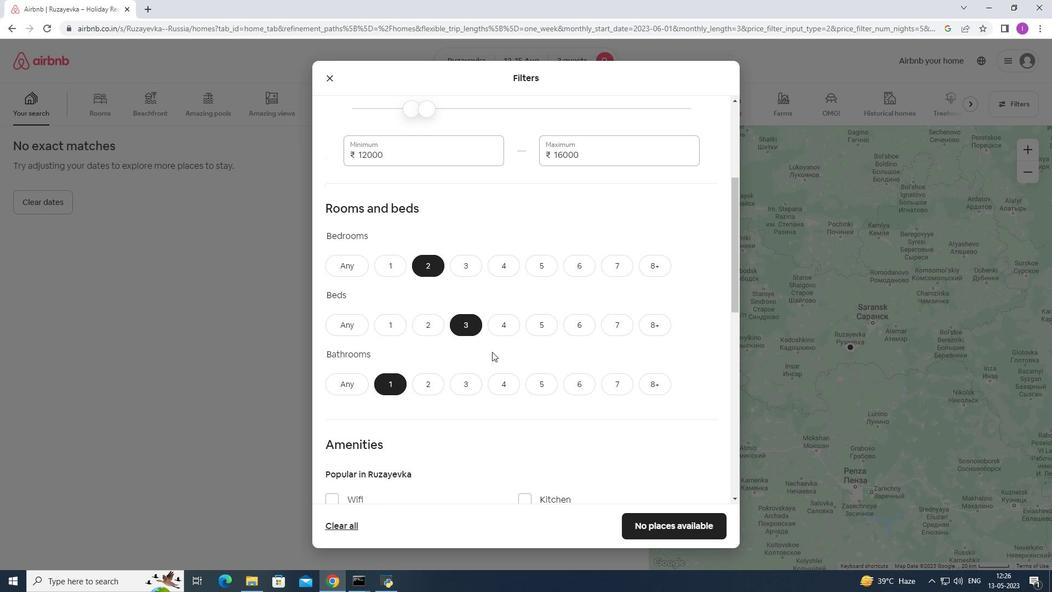 
Action: Mouse scrolled (502, 349) with delta (0, 0)
Screenshot: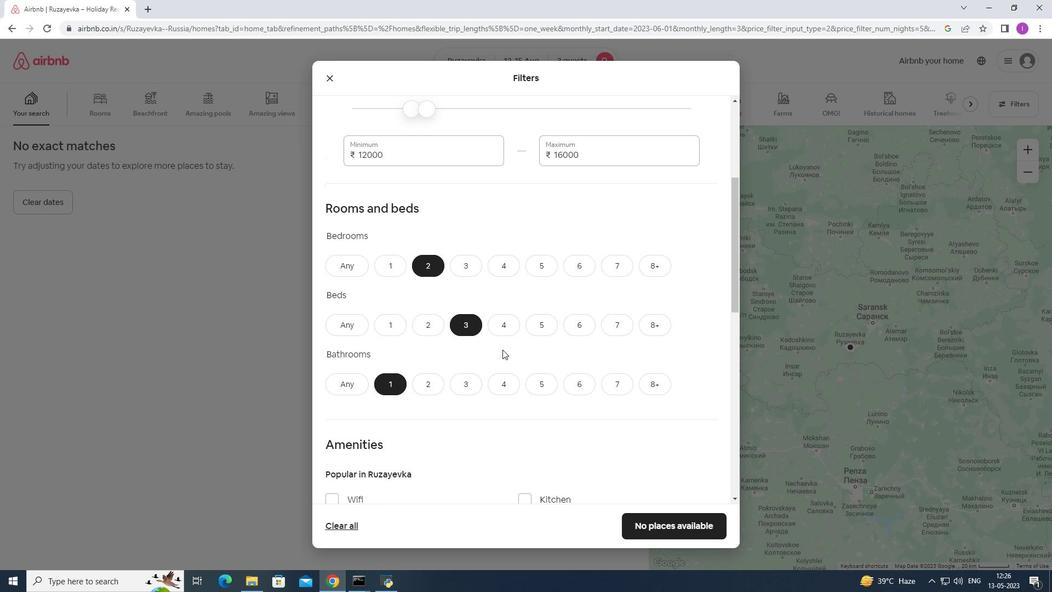 
Action: Mouse scrolled (502, 349) with delta (0, 0)
Screenshot: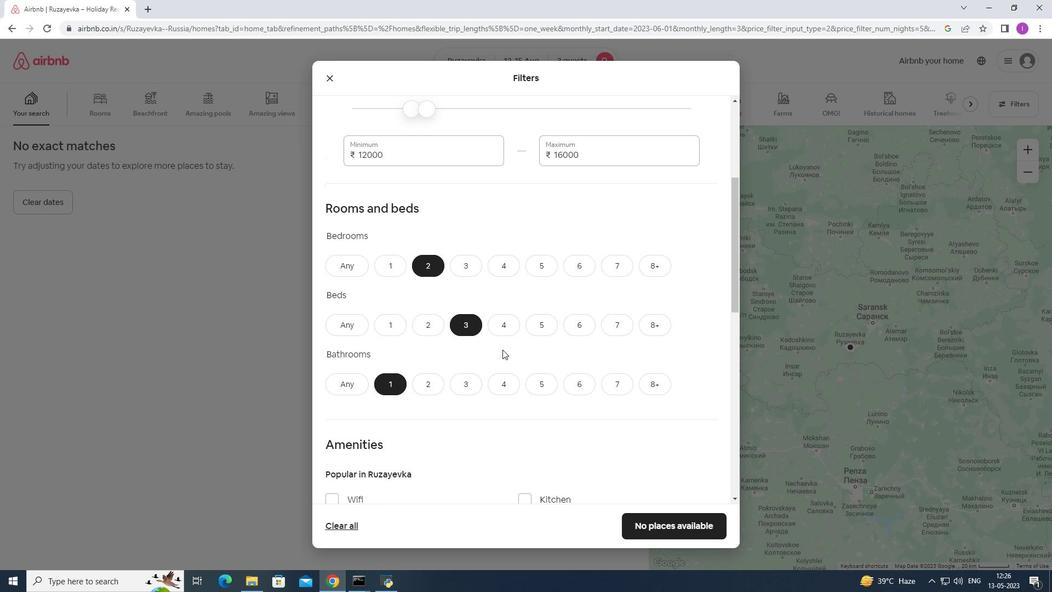
Action: Mouse moved to (503, 349)
Screenshot: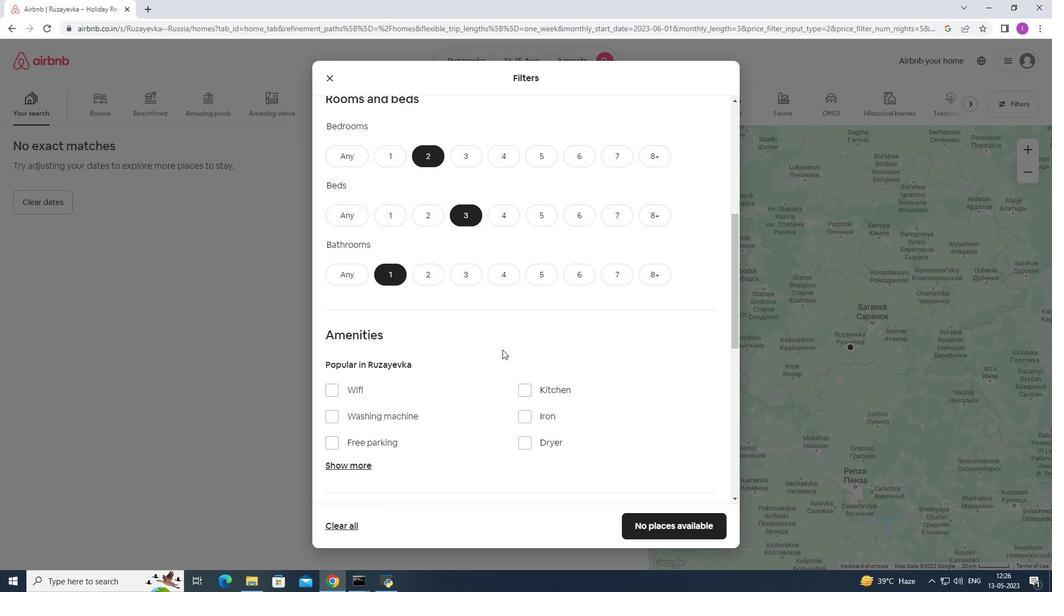 
Action: Mouse scrolled (503, 348) with delta (0, 0)
Screenshot: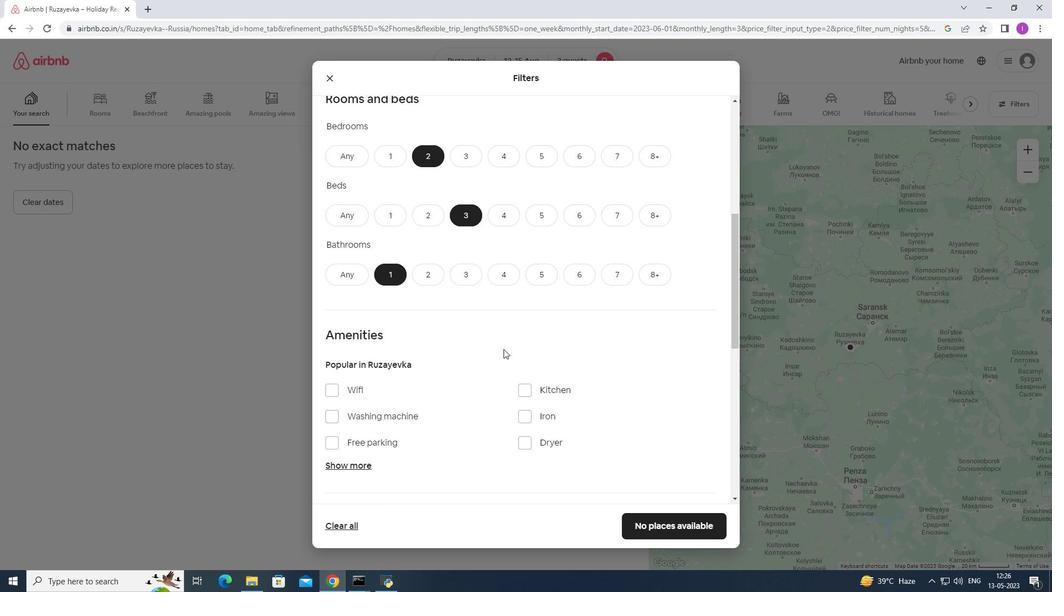 
Action: Mouse scrolled (503, 348) with delta (0, 0)
Screenshot: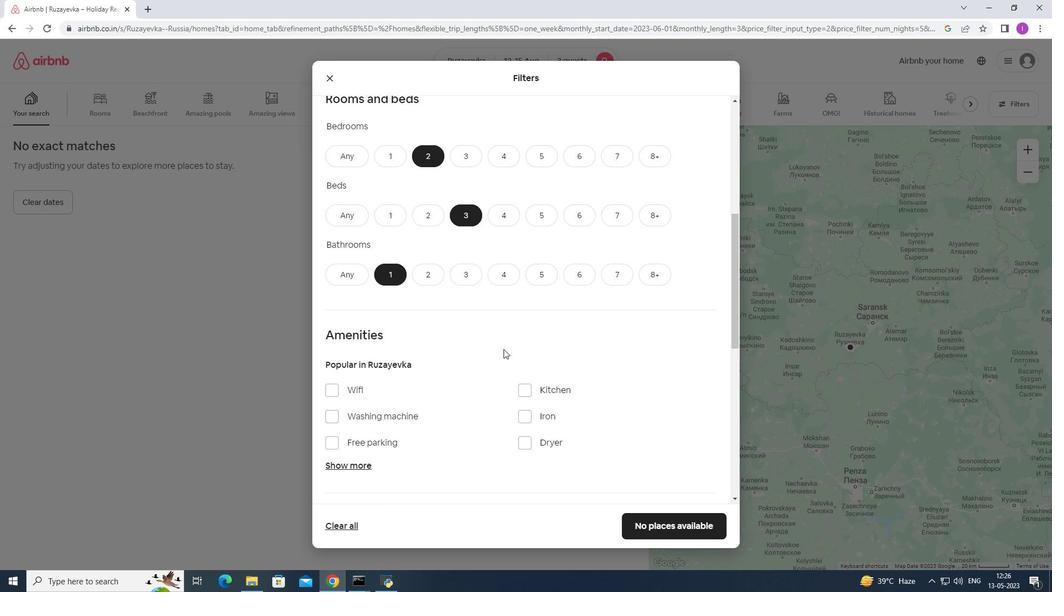 
Action: Mouse scrolled (503, 348) with delta (0, 0)
Screenshot: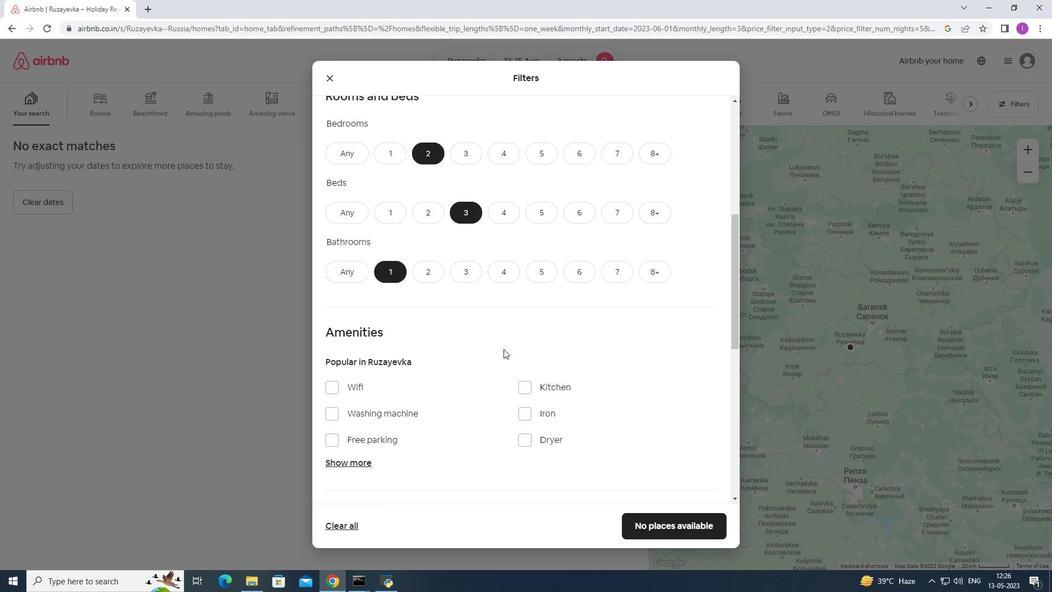 
Action: Mouse moved to (504, 349)
Screenshot: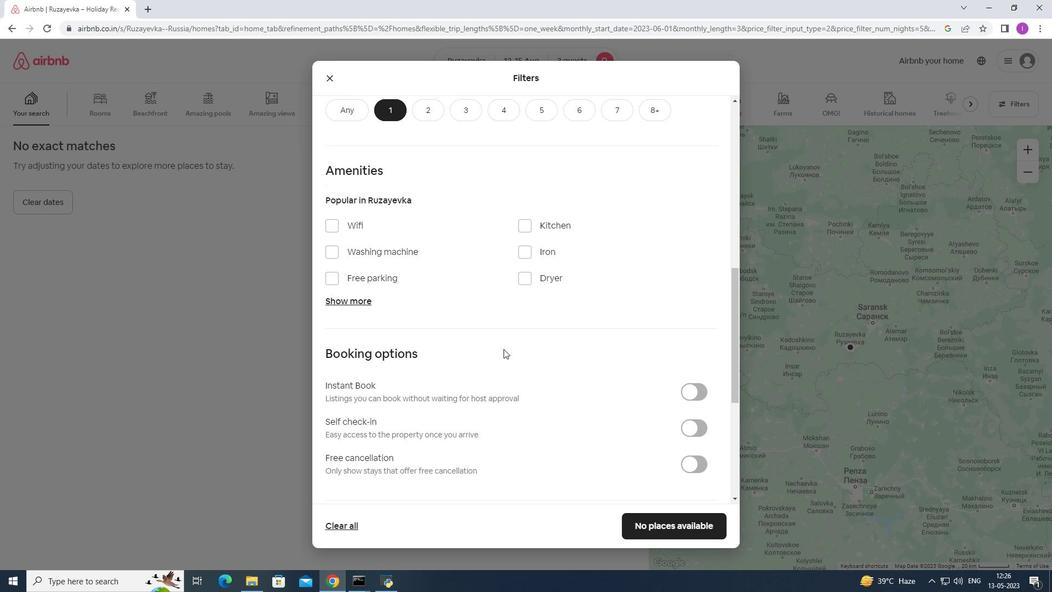 
Action: Mouse scrolled (504, 348) with delta (0, 0)
Screenshot: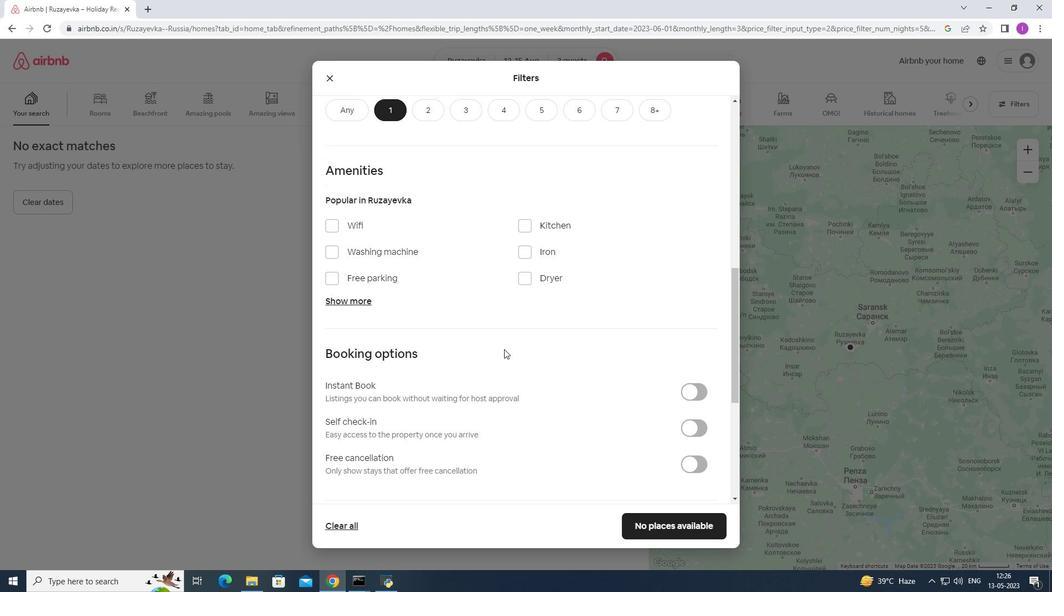 
Action: Mouse scrolled (504, 348) with delta (0, 0)
Screenshot: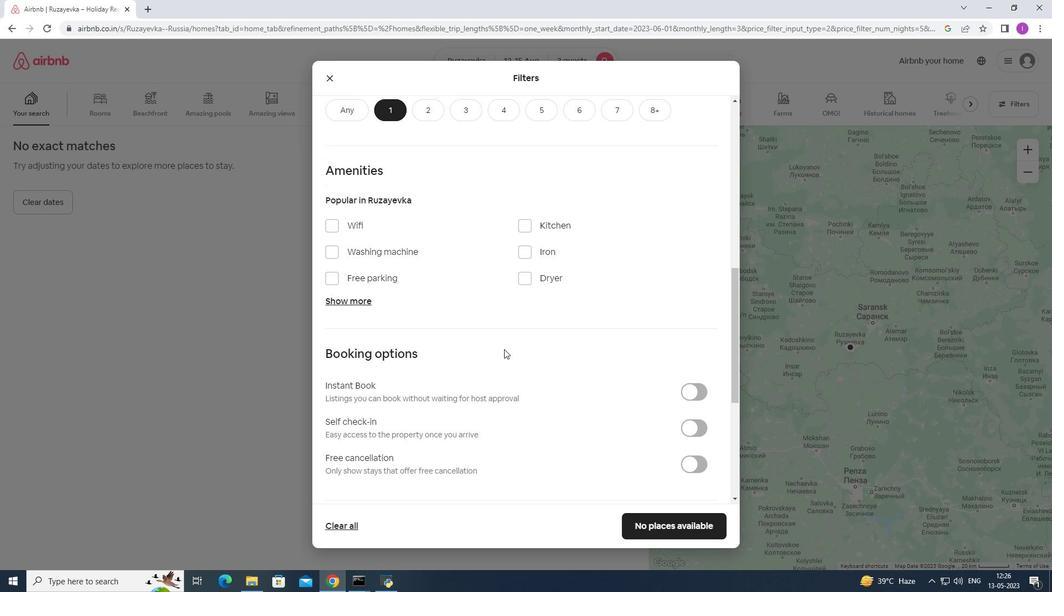 
Action: Mouse moved to (579, 336)
Screenshot: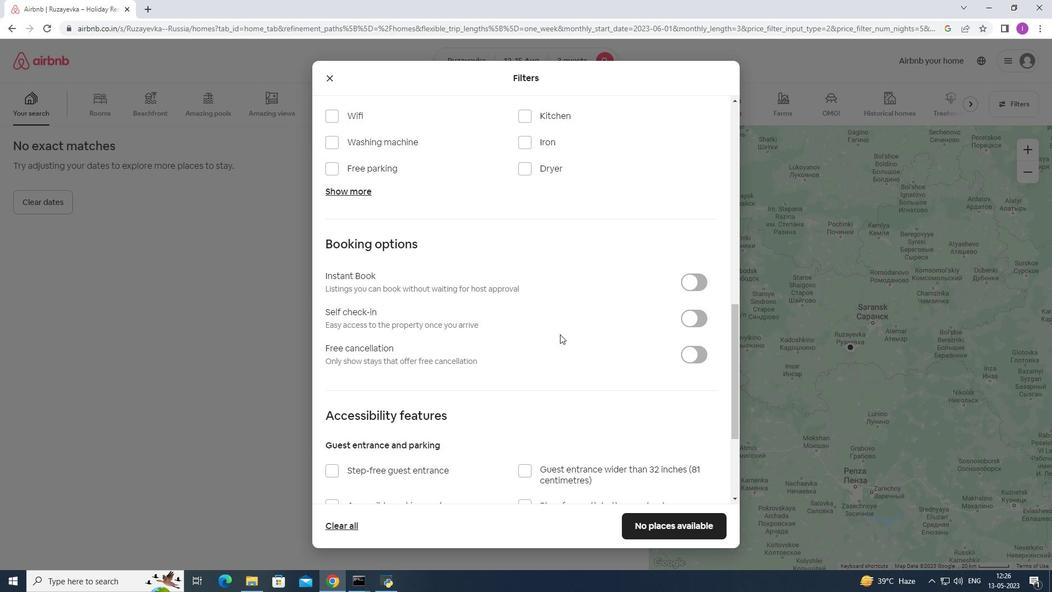 
Action: Mouse scrolled (579, 336) with delta (0, 0)
Screenshot: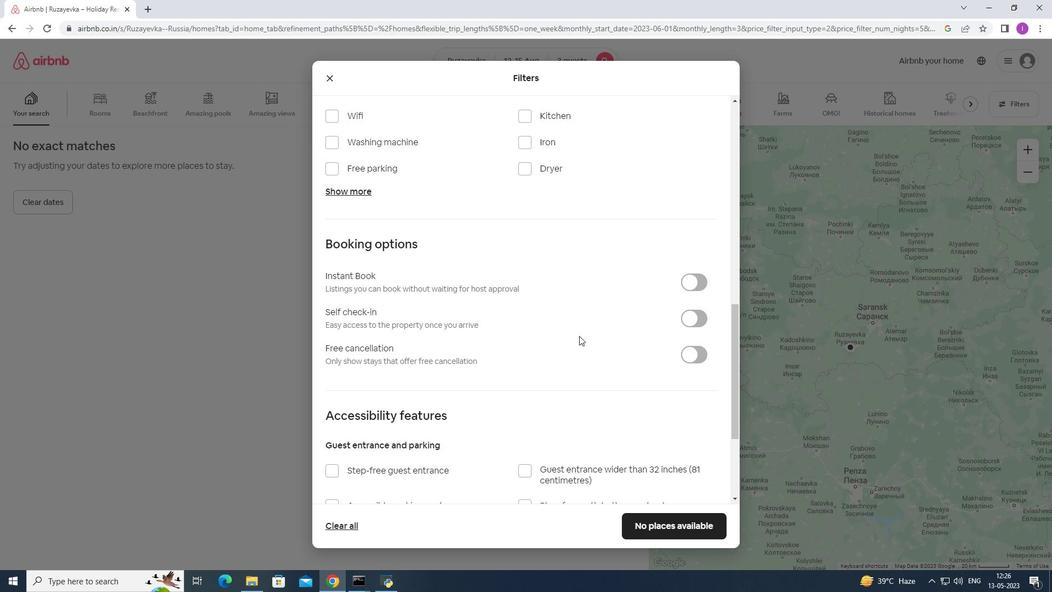 
Action: Mouse moved to (705, 373)
Screenshot: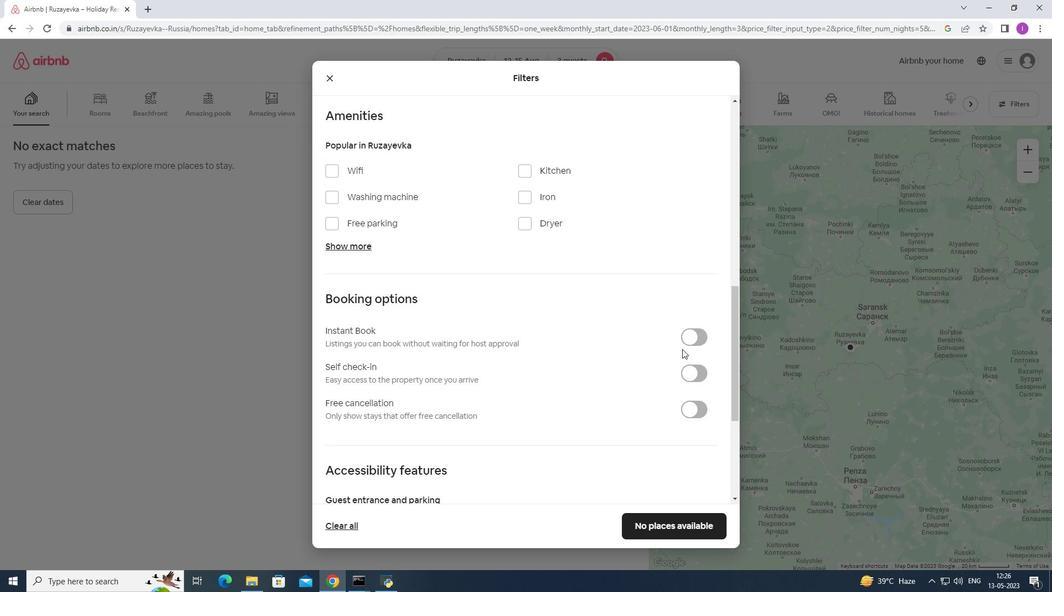 
Action: Mouse pressed left at (705, 373)
Screenshot: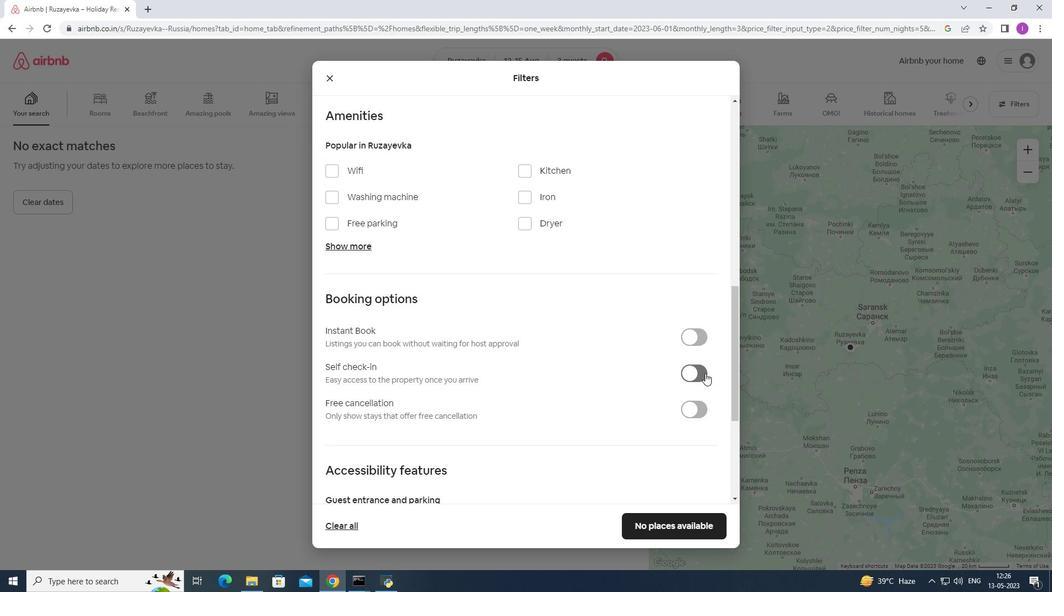 
Action: Mouse moved to (570, 366)
Screenshot: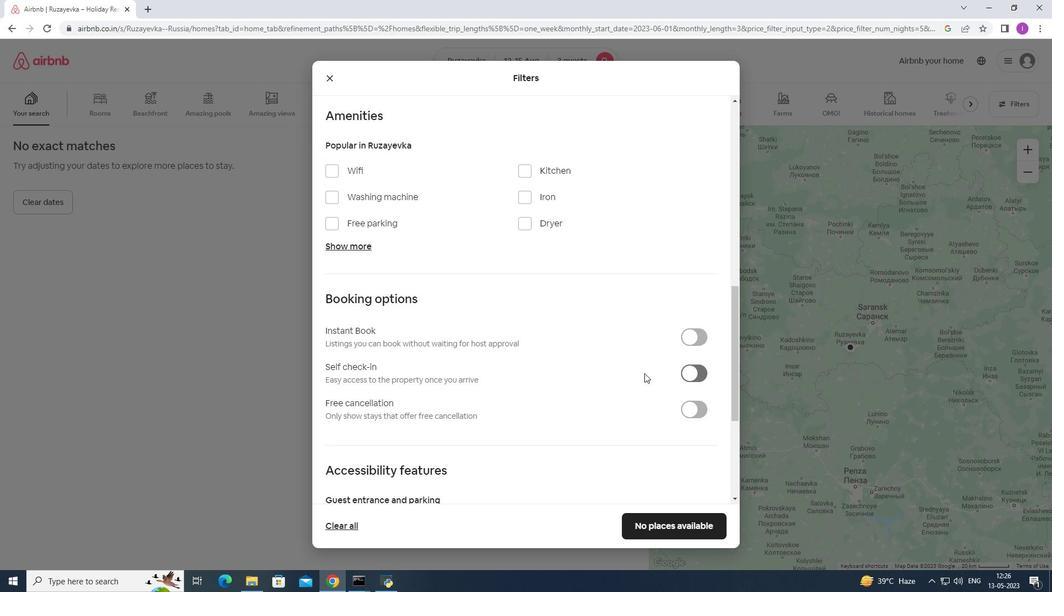 
Action: Mouse scrolled (570, 366) with delta (0, 0)
Screenshot: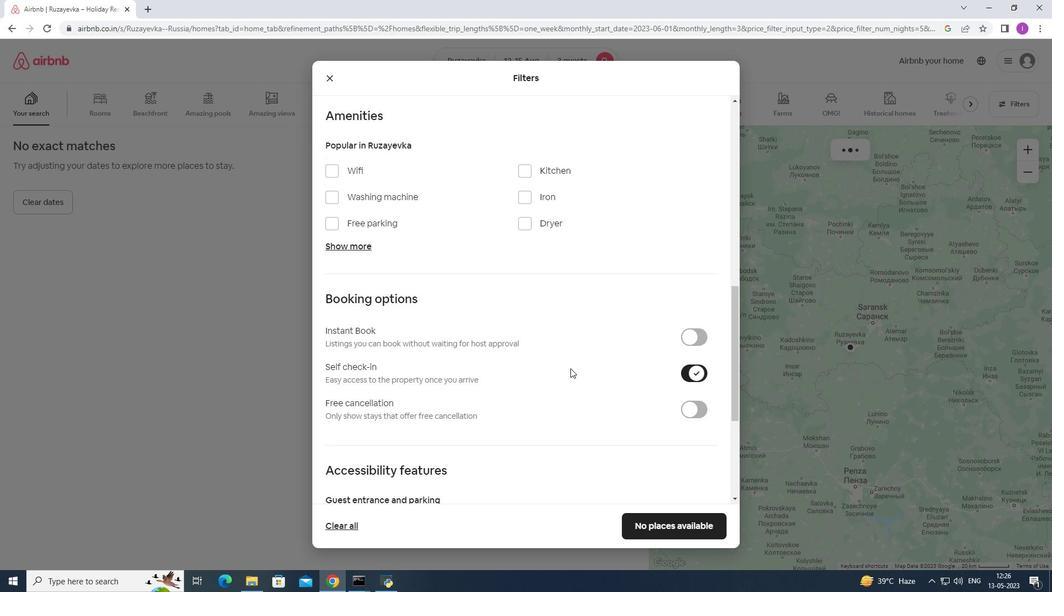 
Action: Mouse scrolled (570, 366) with delta (0, 0)
Screenshot: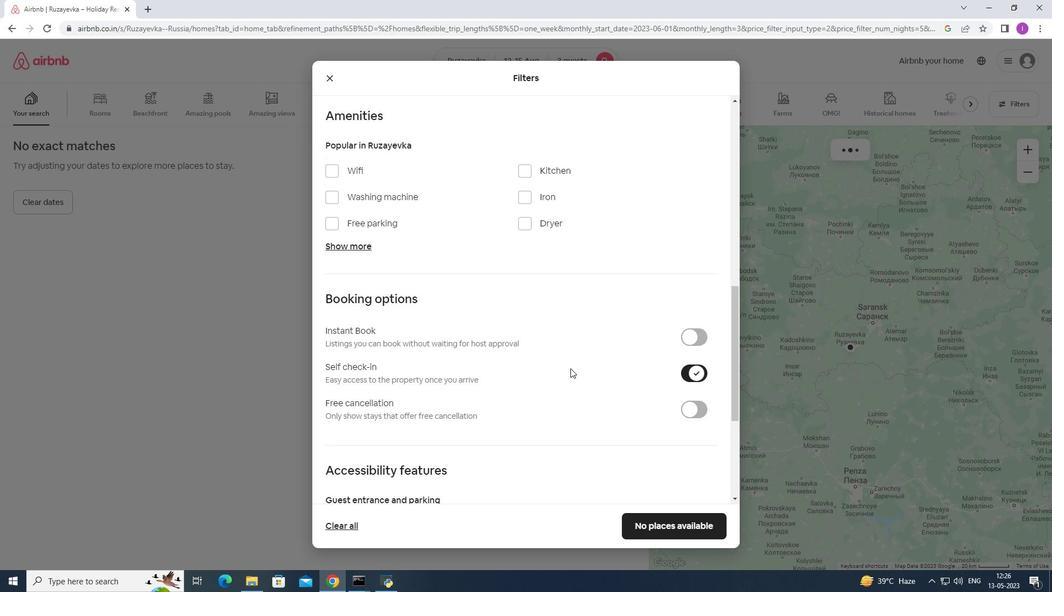 
Action: Mouse scrolled (570, 366) with delta (0, 0)
Screenshot: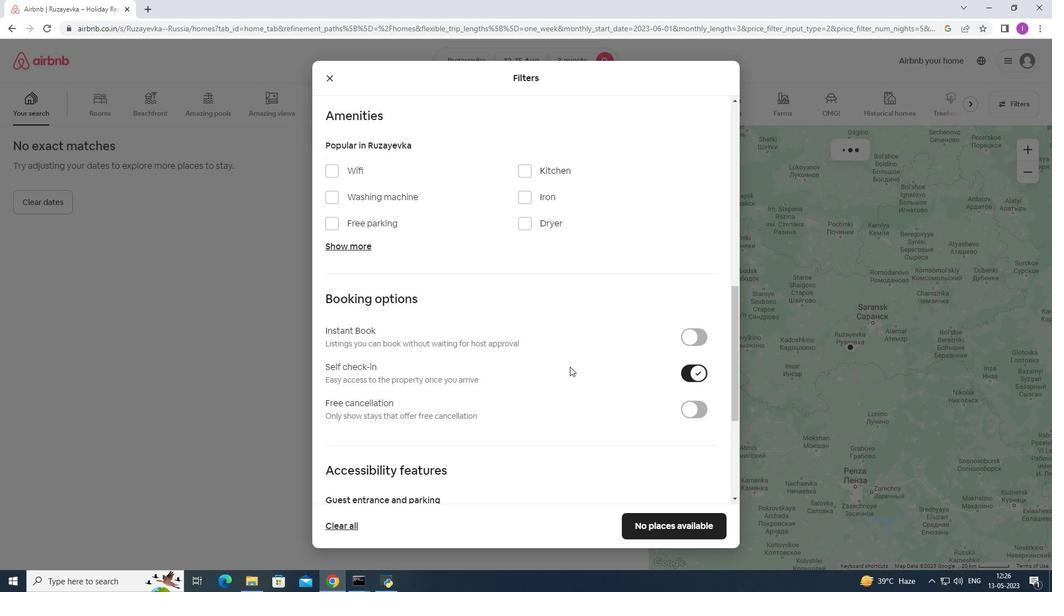 
Action: Mouse scrolled (570, 366) with delta (0, 0)
Screenshot: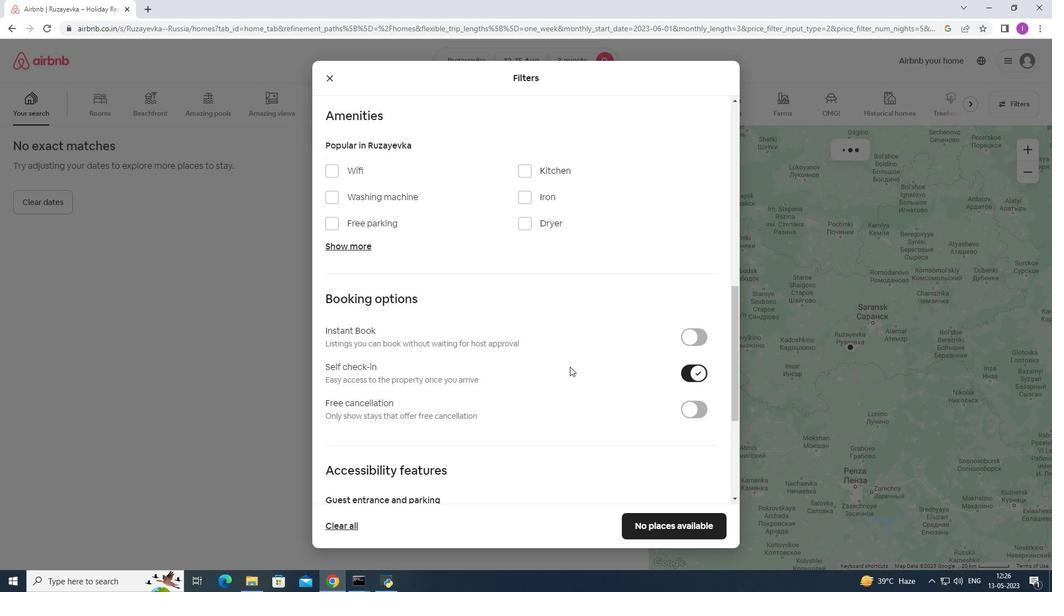 
Action: Mouse scrolled (570, 366) with delta (0, 0)
Screenshot: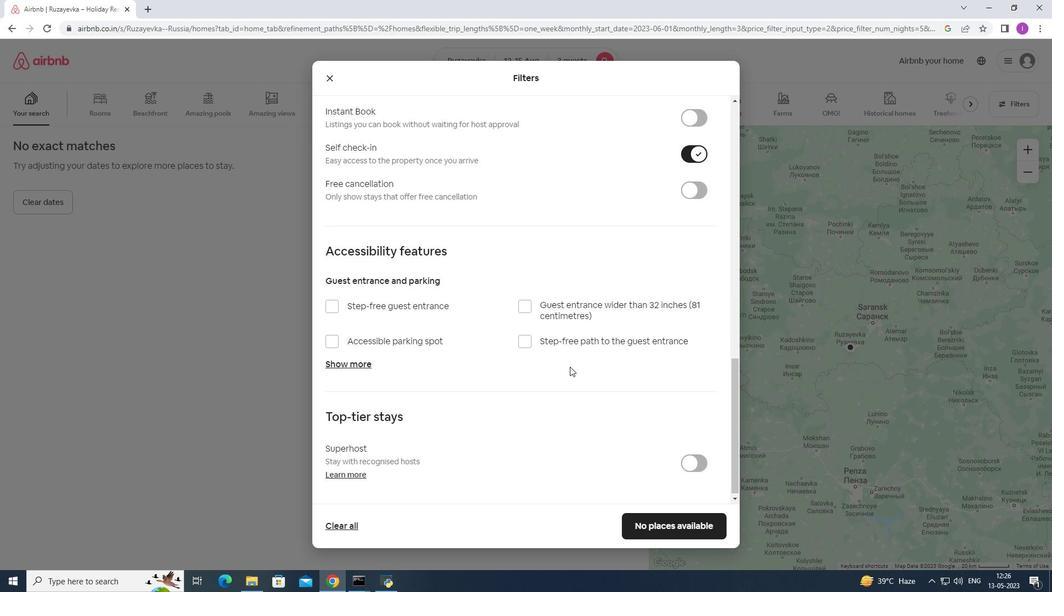 
Action: Mouse scrolled (570, 366) with delta (0, 0)
Screenshot: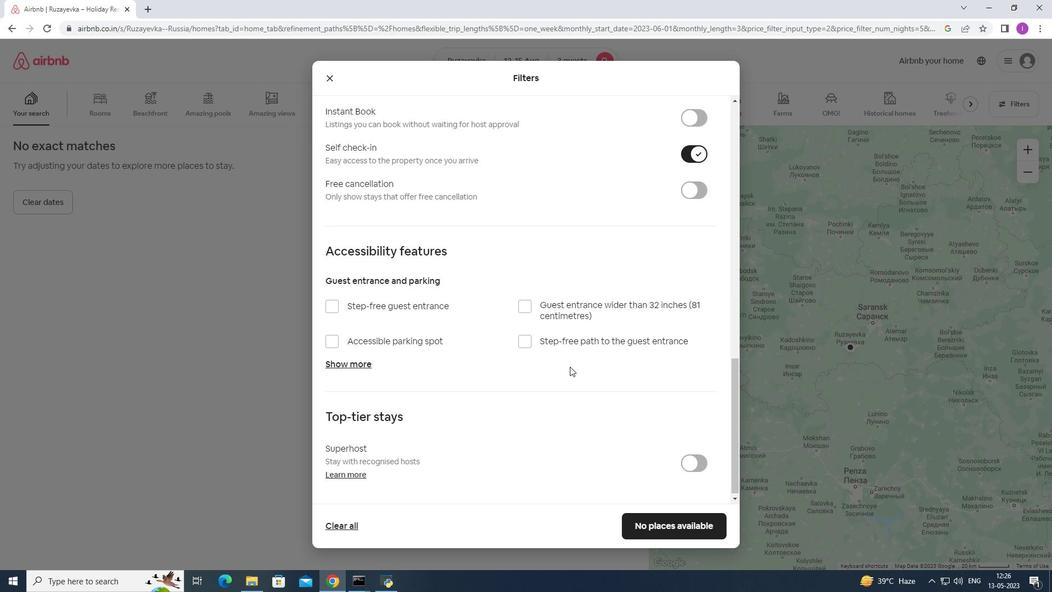 
Action: Mouse scrolled (570, 366) with delta (0, 0)
Screenshot: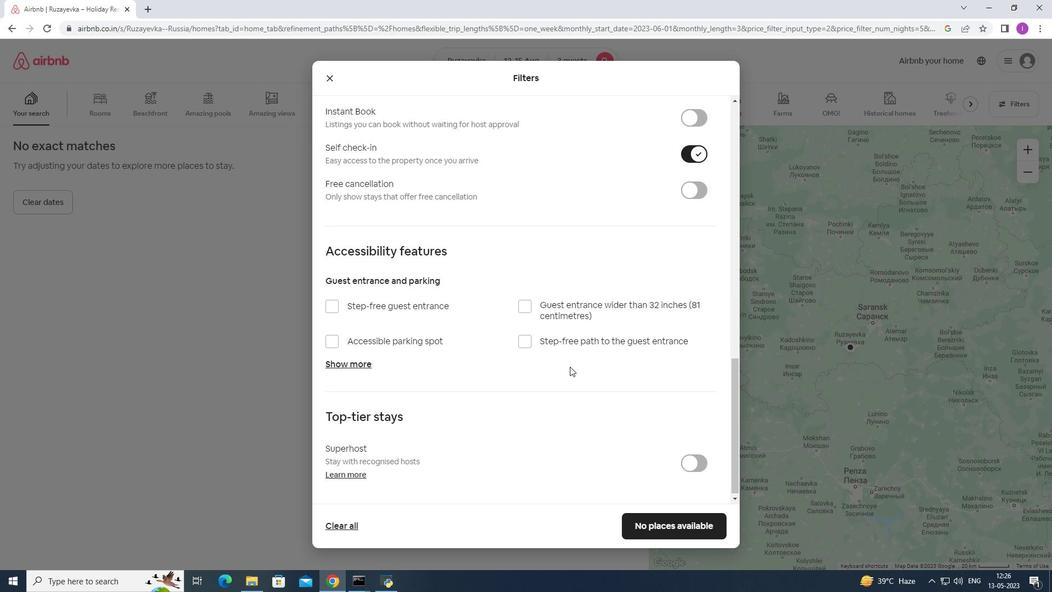 
Action: Mouse scrolled (570, 366) with delta (0, 0)
Screenshot: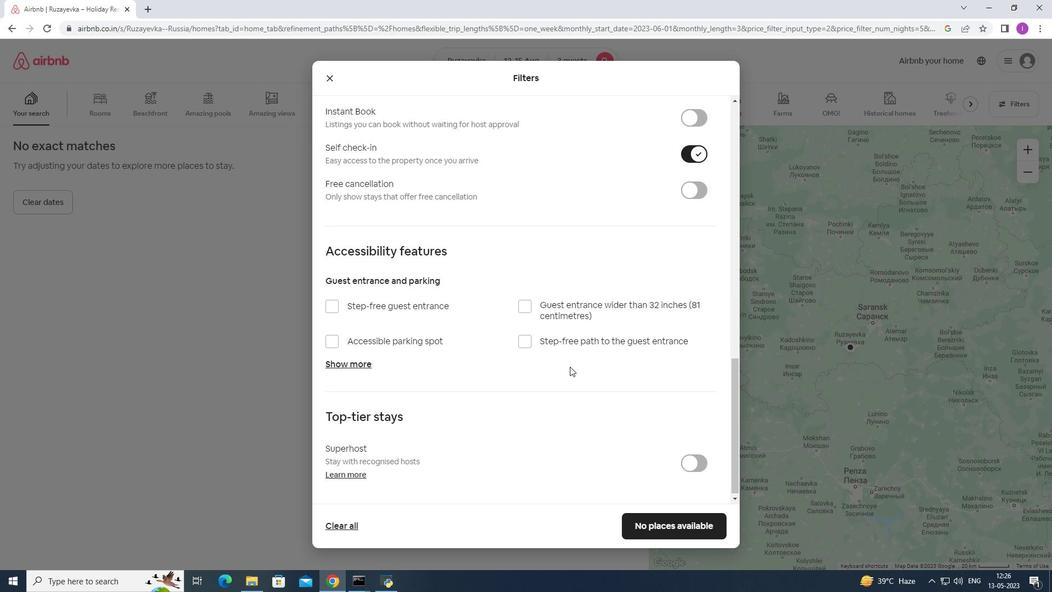 
Action: Mouse scrolled (570, 366) with delta (0, 0)
Screenshot: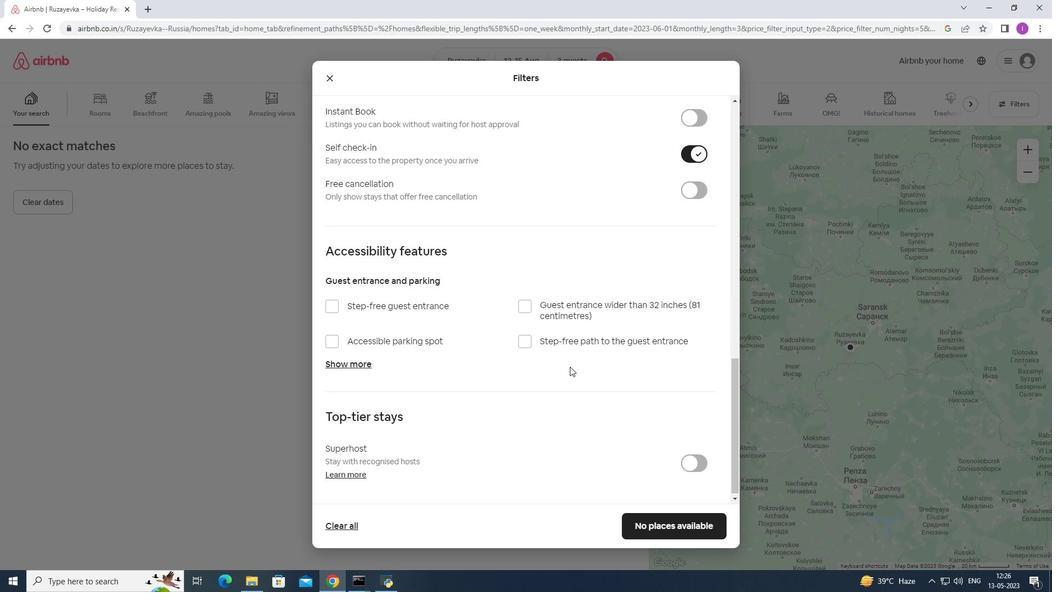 
Action: Mouse moved to (638, 525)
Screenshot: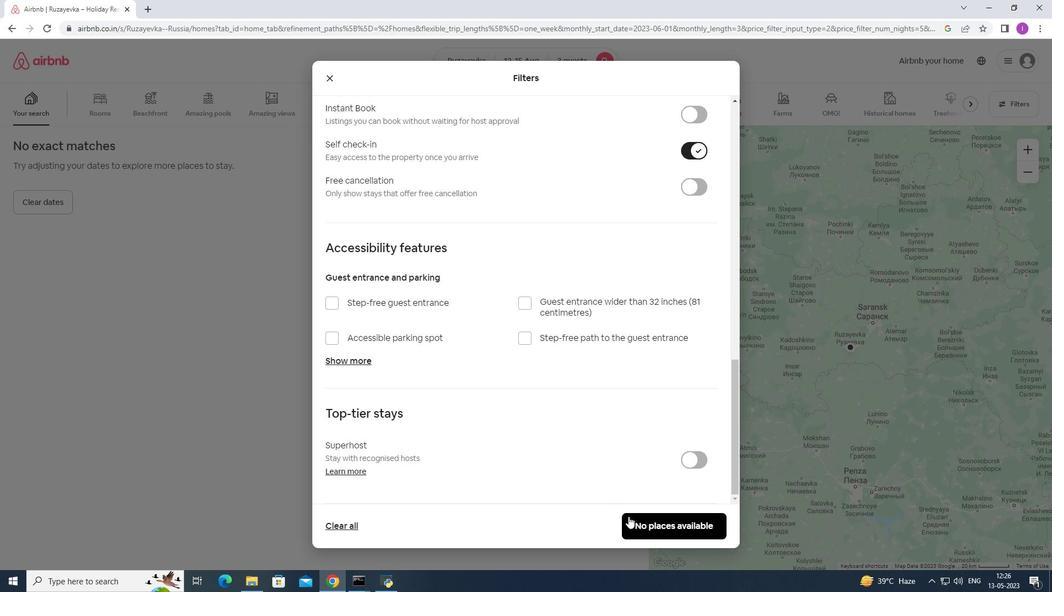 
Action: Mouse pressed left at (638, 525)
Screenshot: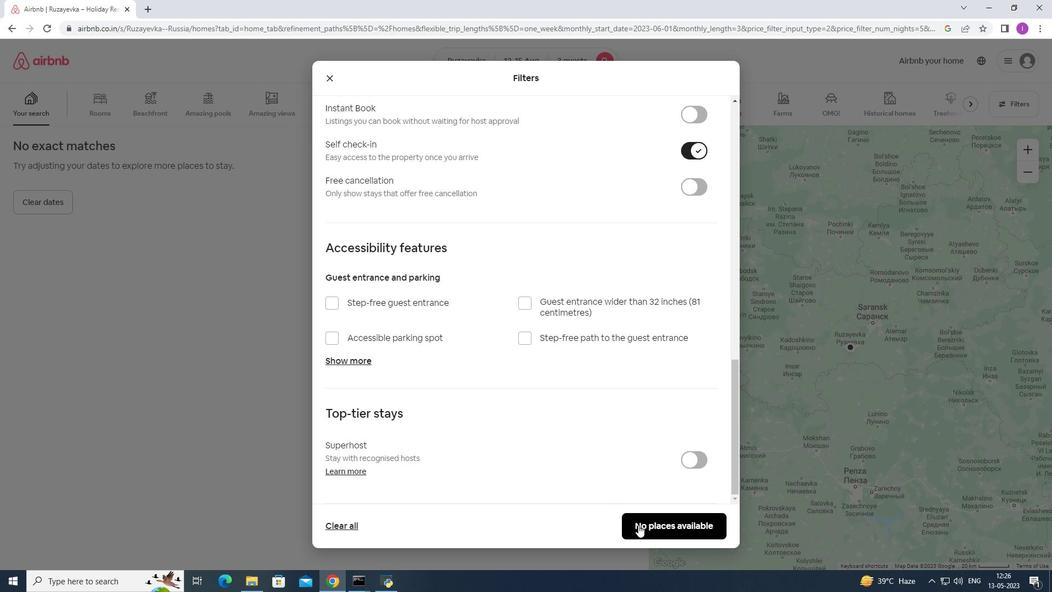 
Action: Mouse moved to (644, 511)
Screenshot: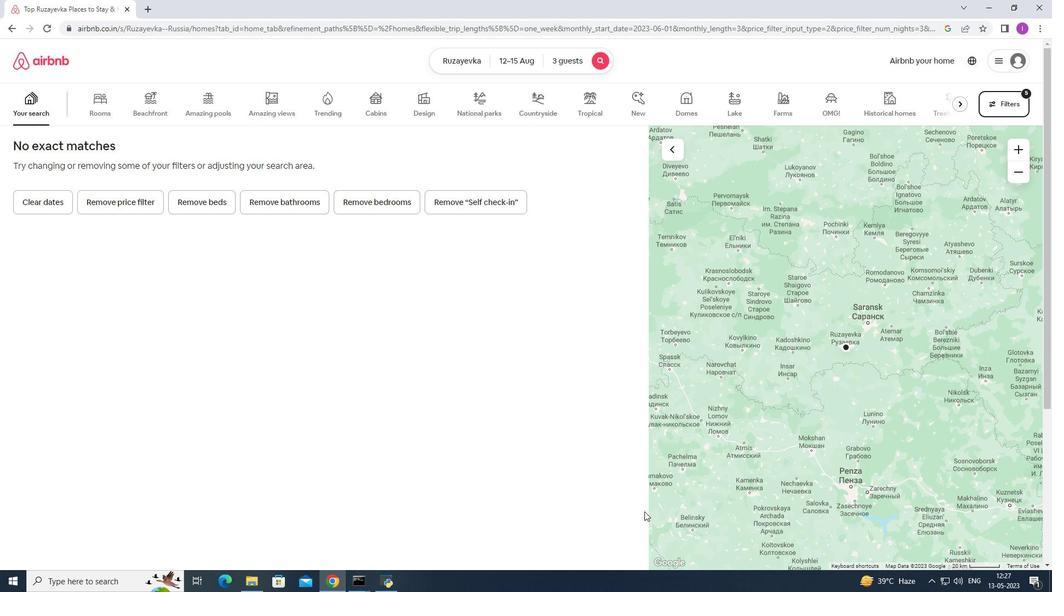 
